 Task: Look for space in Pirané, Argentina from 9th June, 2023 to 11th June, 2023 for 2 adults in price range Rs.6000 to Rs.10000. Place can be entire place with 2 bedrooms having 2 beds and 1 bathroom. Property type can be guest house. Amenities needed are: wifi, heating, . Booking option can be shelf check-in. Required host language is English.
Action: Mouse moved to (378, 79)
Screenshot: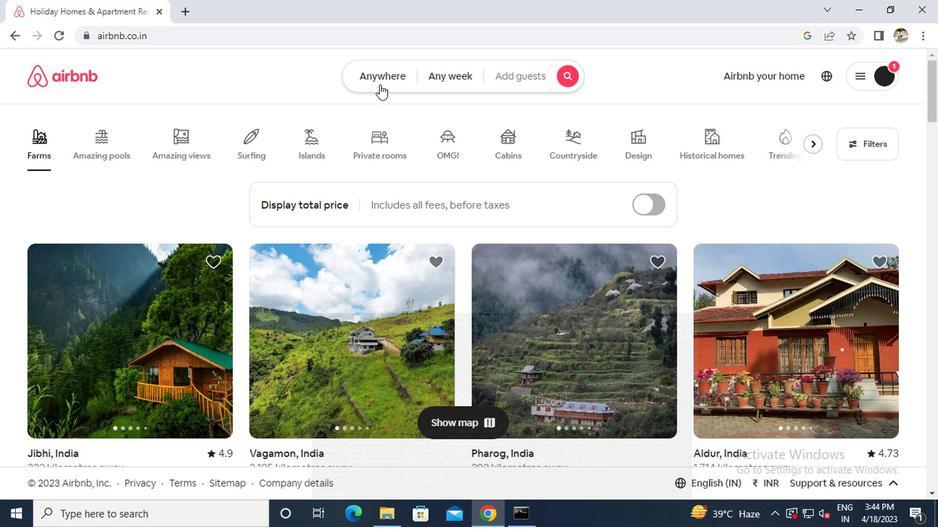 
Action: Mouse pressed left at (378, 79)
Screenshot: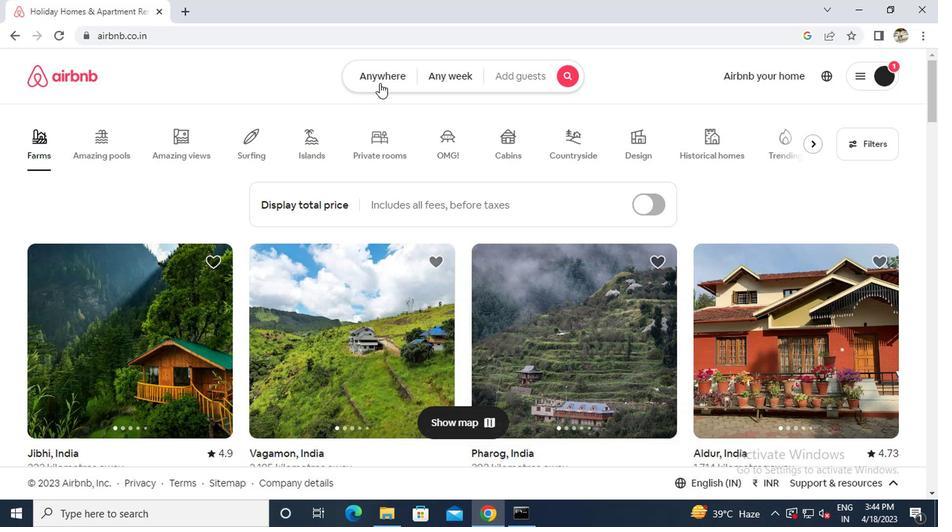 
Action: Mouse moved to (318, 127)
Screenshot: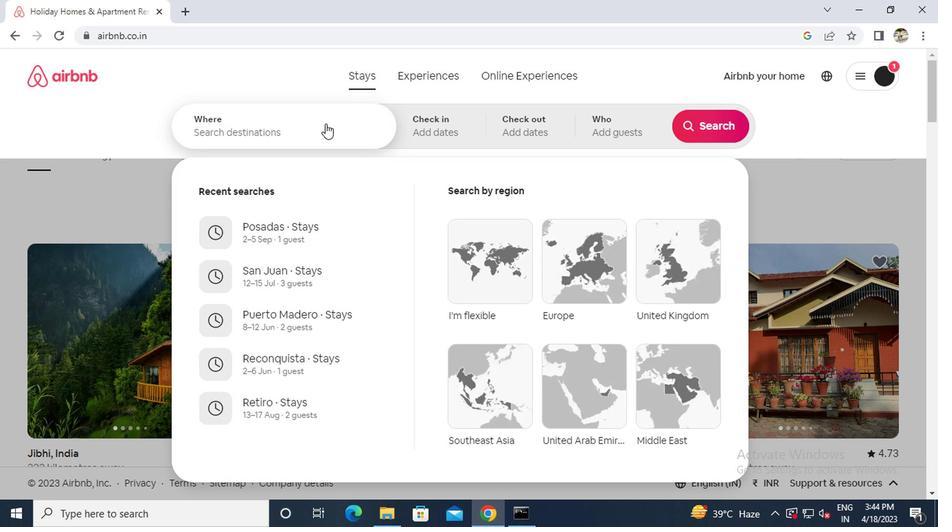 
Action: Mouse pressed left at (318, 127)
Screenshot: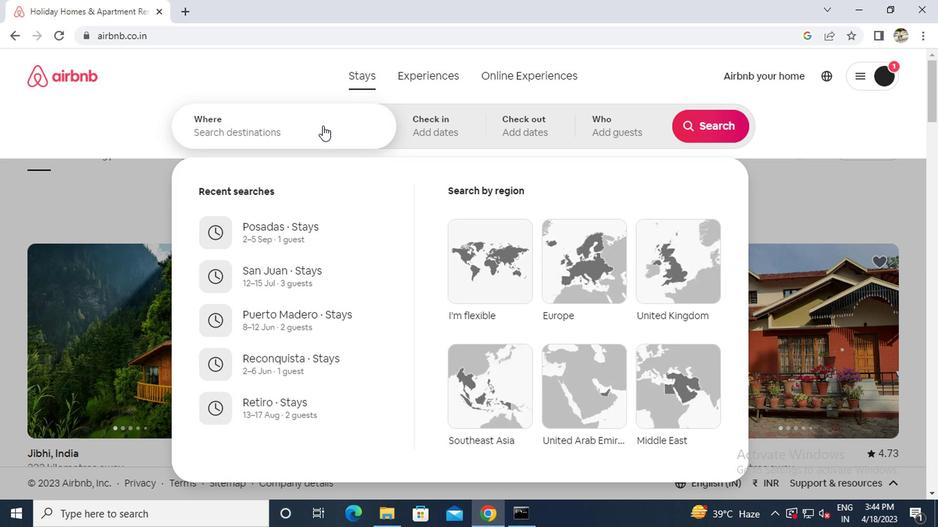 
Action: Key pressed p<Key.caps_lock>irane
Screenshot: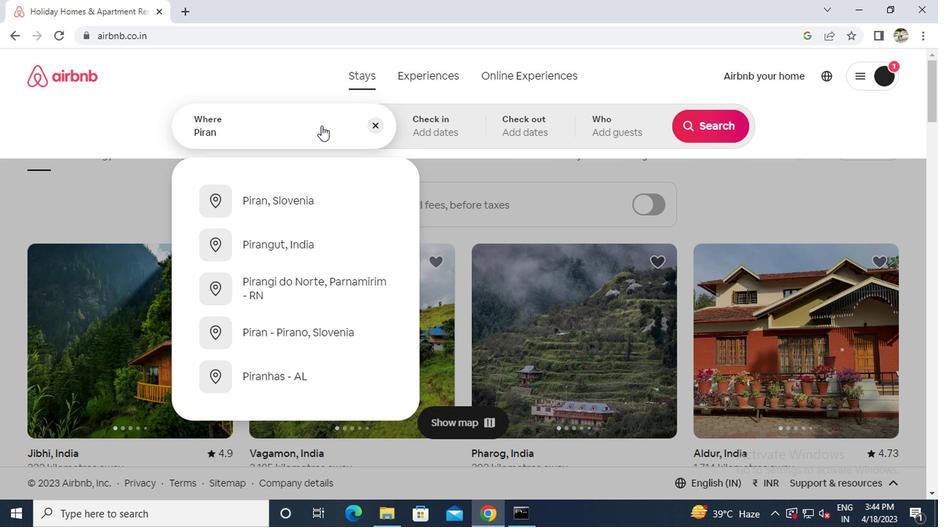 
Action: Mouse moved to (296, 197)
Screenshot: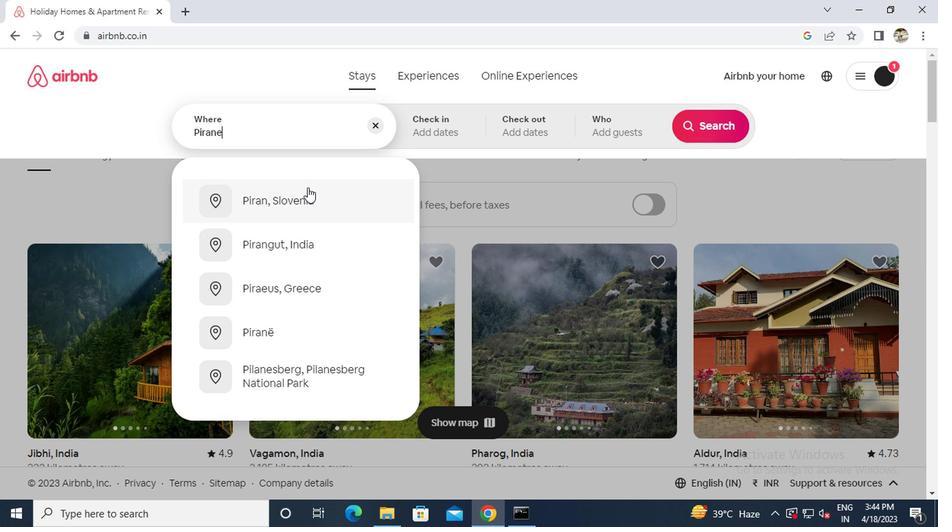 
Action: Mouse pressed left at (296, 197)
Screenshot: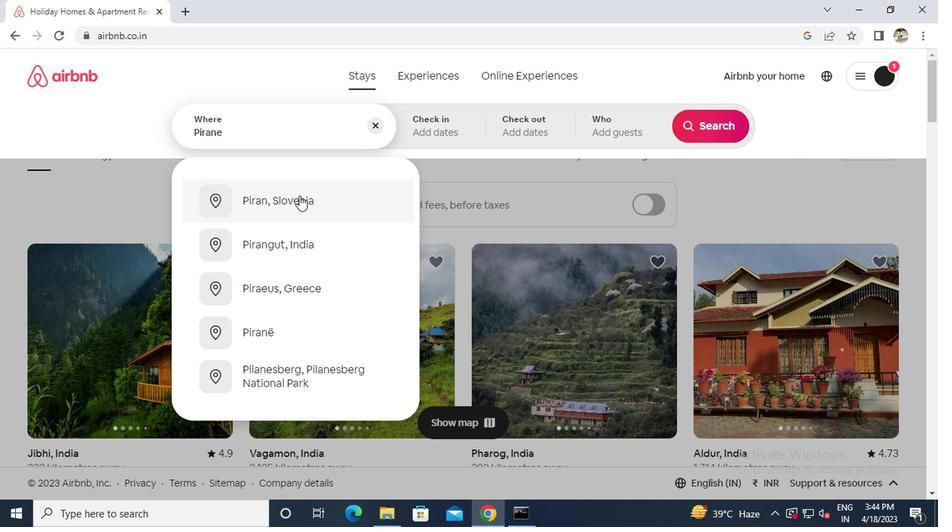 
Action: Mouse moved to (701, 241)
Screenshot: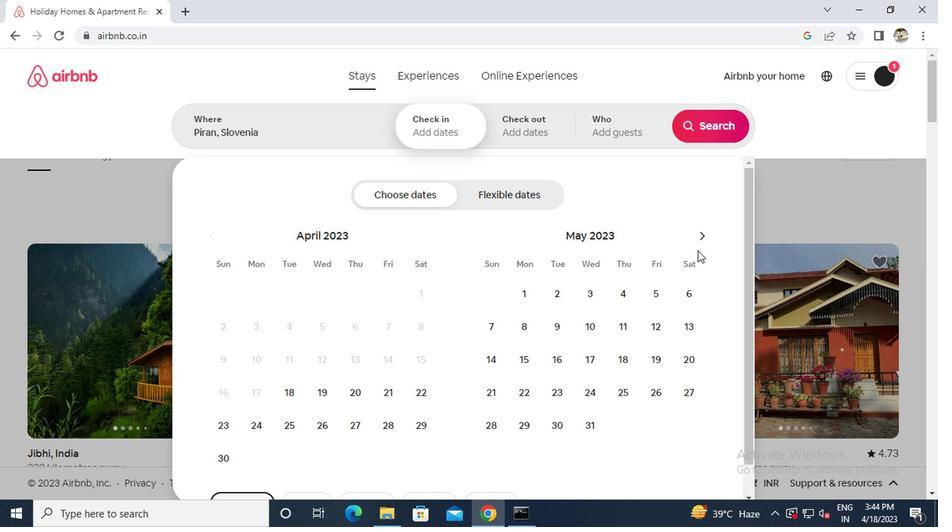 
Action: Mouse pressed left at (701, 241)
Screenshot: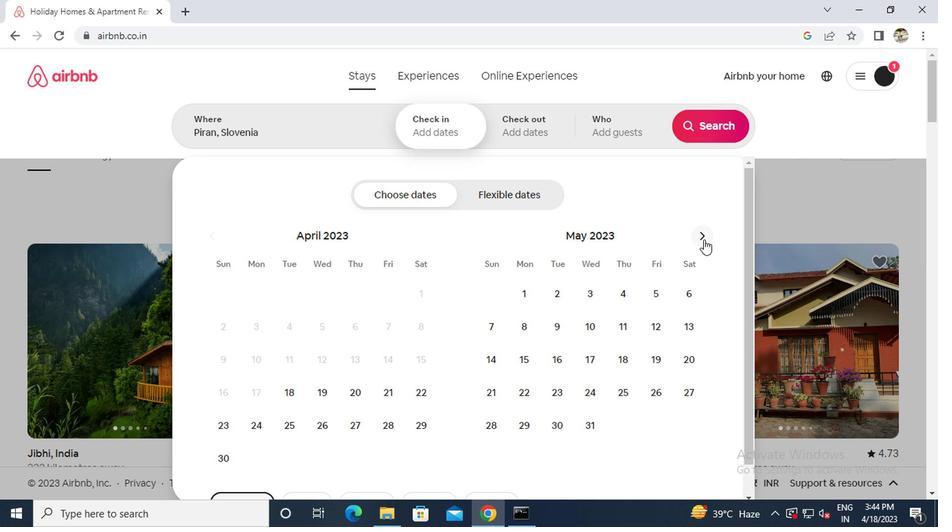 
Action: Mouse moved to (655, 320)
Screenshot: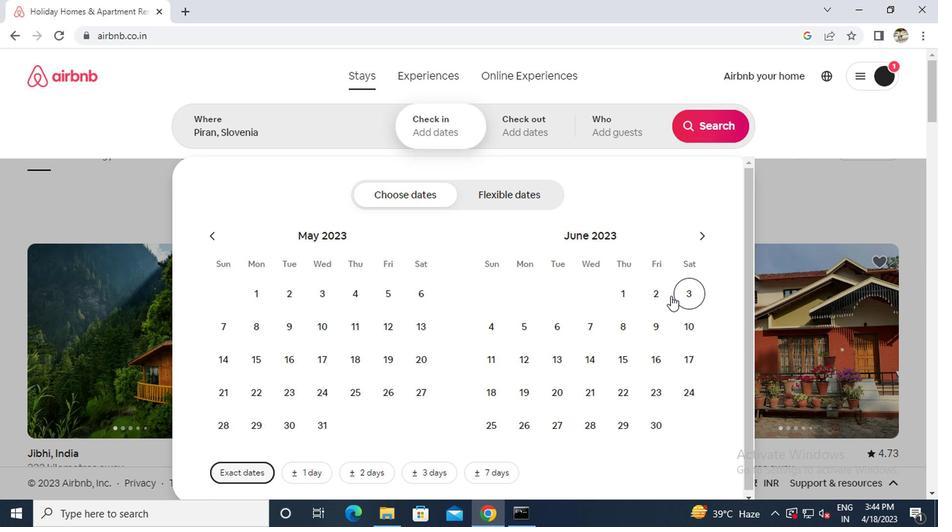 
Action: Mouse pressed left at (655, 320)
Screenshot: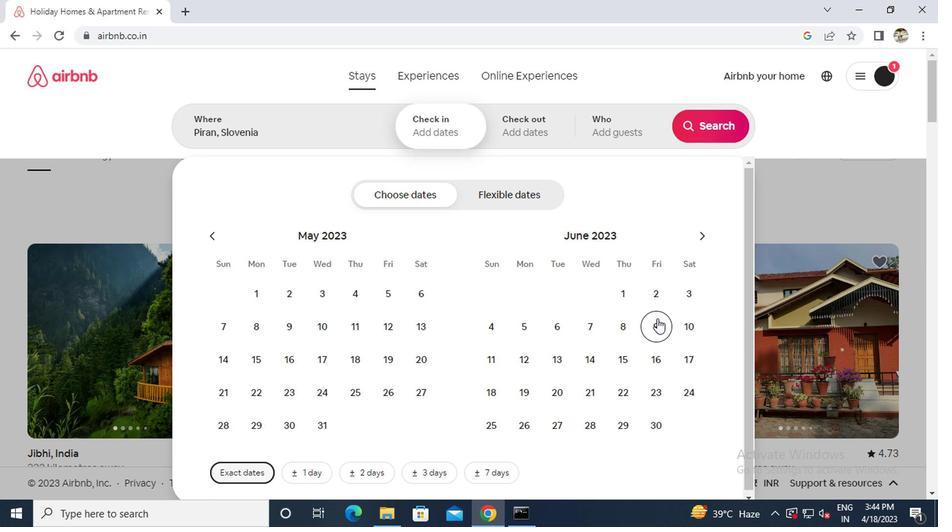 
Action: Mouse moved to (489, 354)
Screenshot: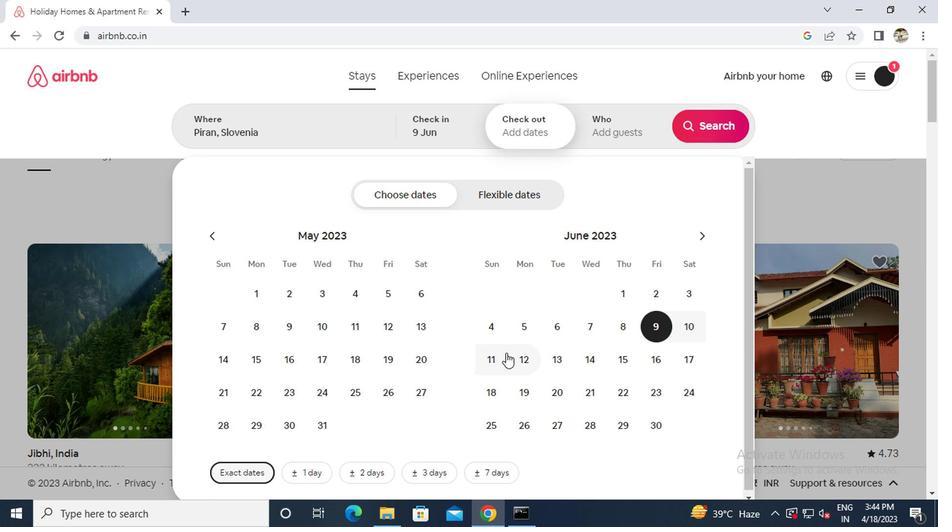 
Action: Mouse pressed left at (489, 354)
Screenshot: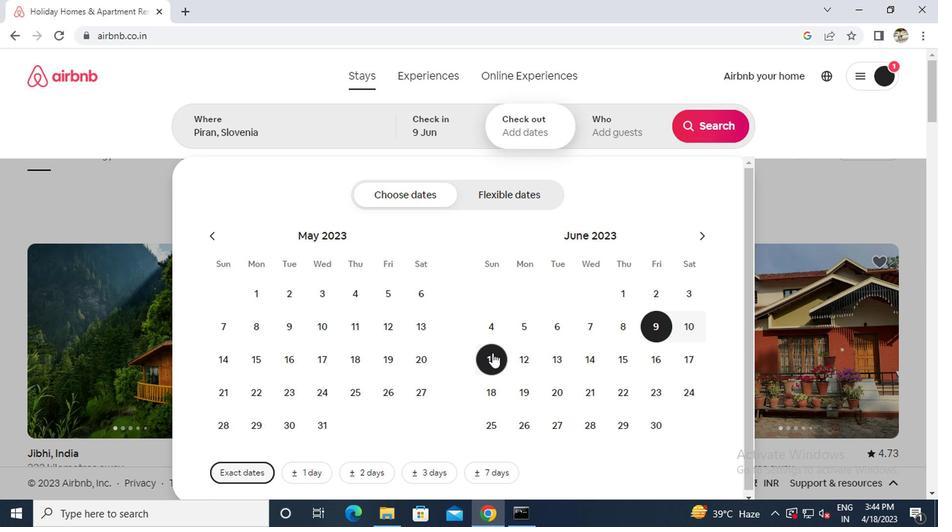 
Action: Mouse moved to (590, 133)
Screenshot: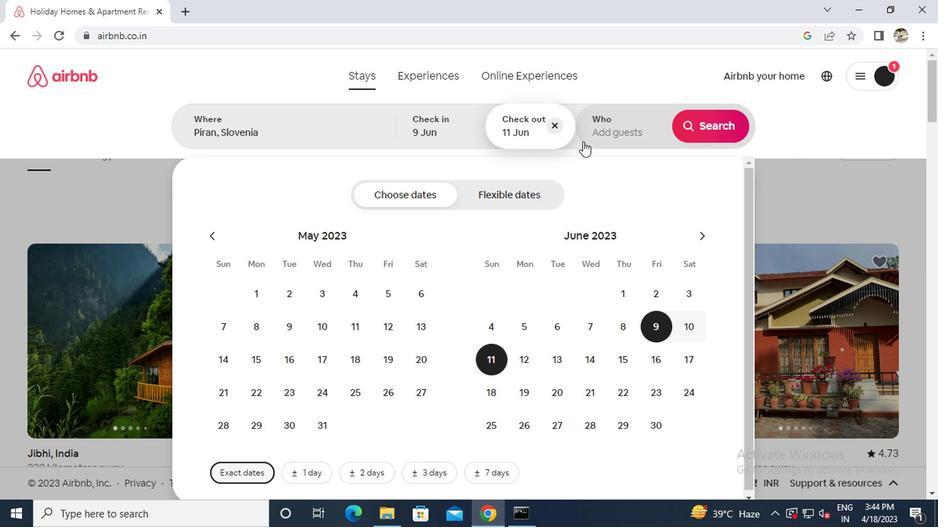 
Action: Mouse pressed left at (590, 133)
Screenshot: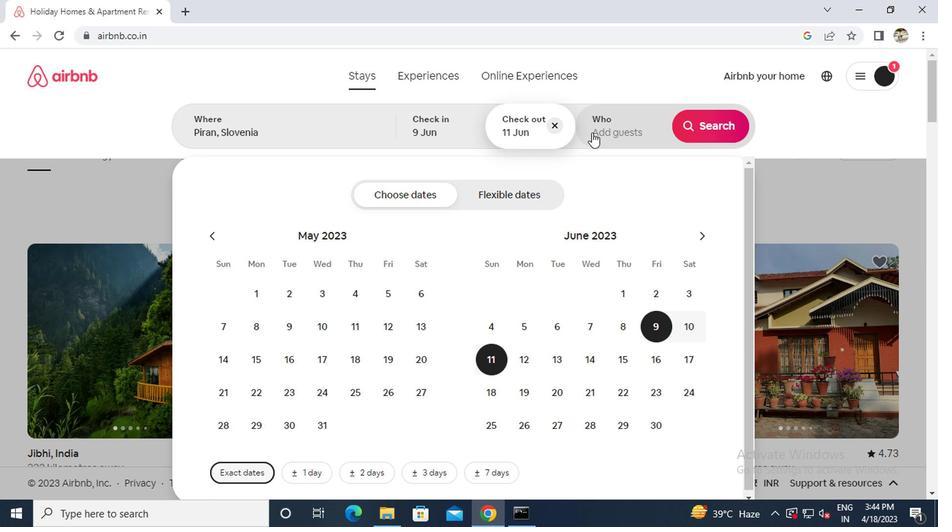 
Action: Mouse moved to (706, 200)
Screenshot: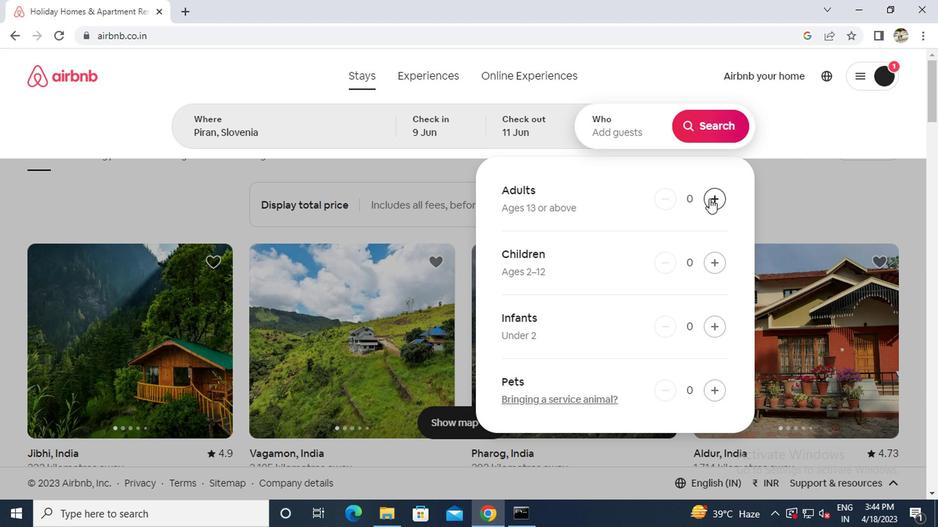 
Action: Mouse pressed left at (706, 200)
Screenshot: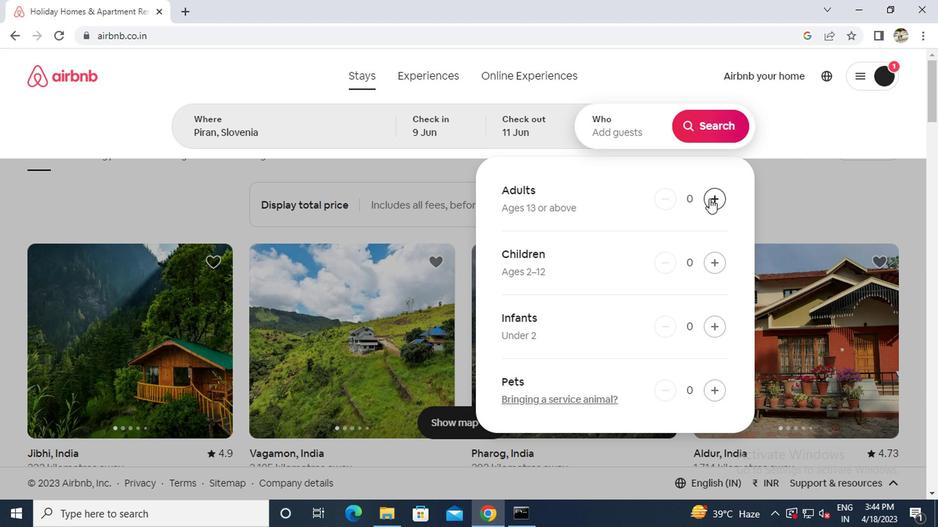 
Action: Mouse pressed left at (706, 200)
Screenshot: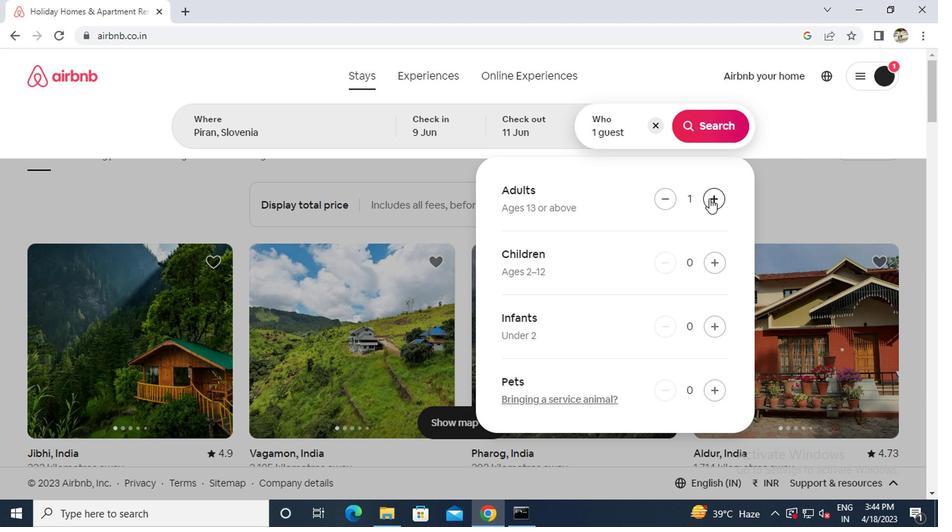 
Action: Mouse moved to (704, 119)
Screenshot: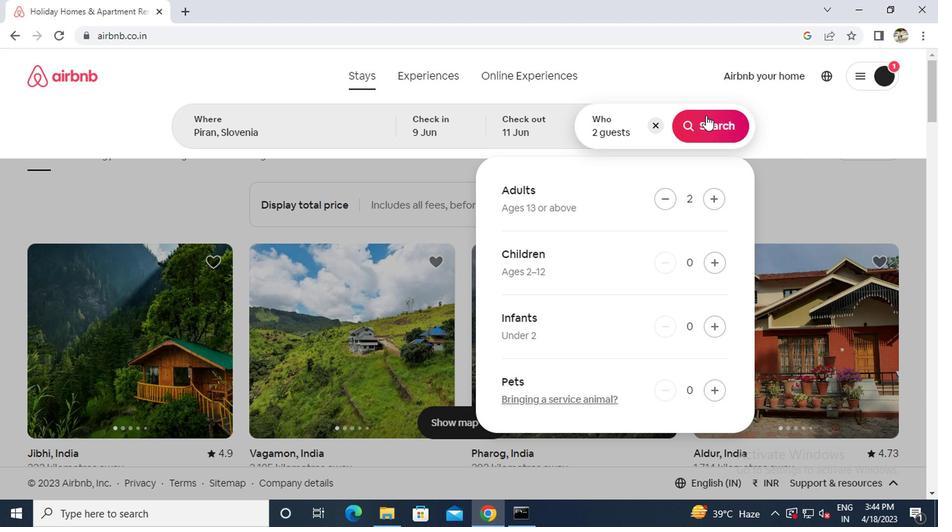 
Action: Mouse pressed left at (704, 119)
Screenshot: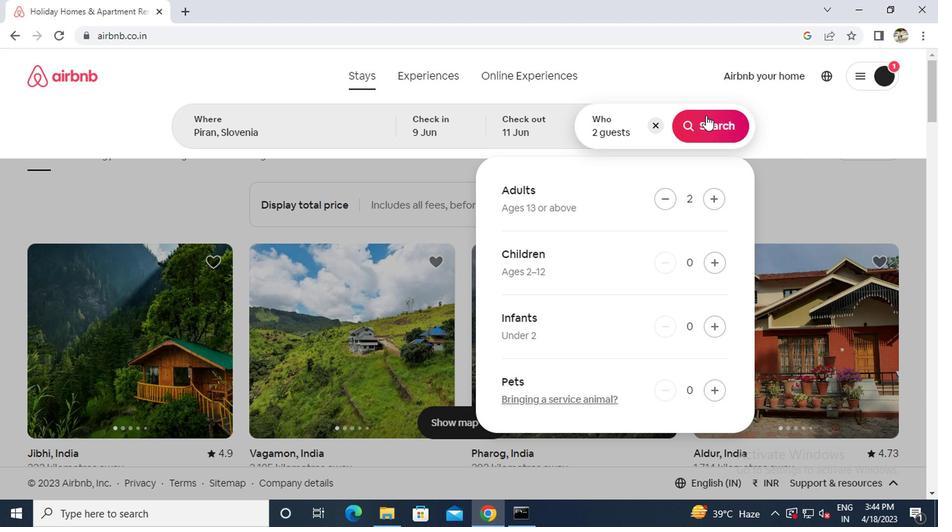
Action: Mouse moved to (871, 129)
Screenshot: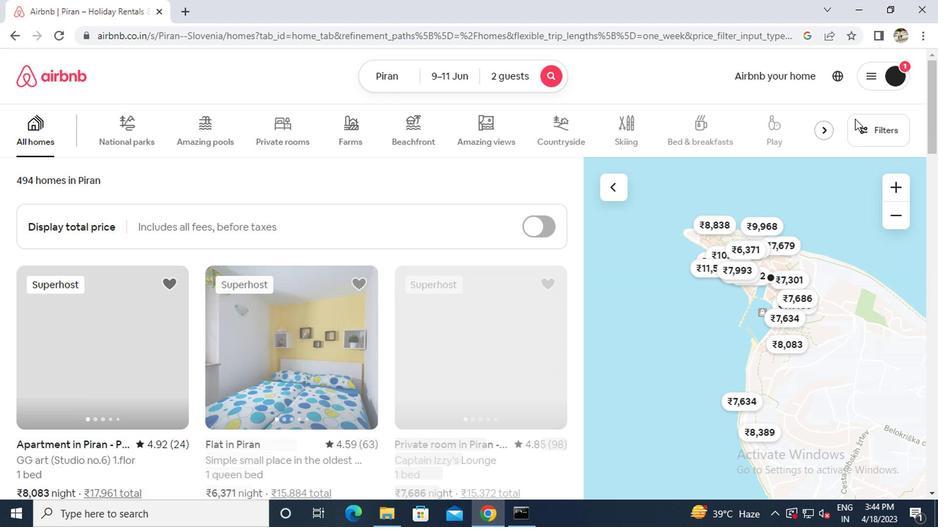 
Action: Mouse pressed left at (871, 129)
Screenshot: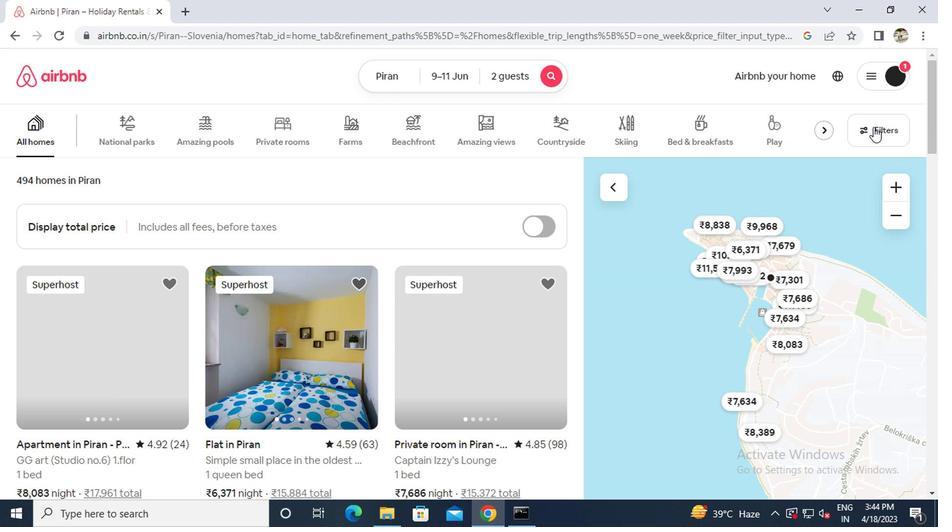 
Action: Mouse moved to (338, 303)
Screenshot: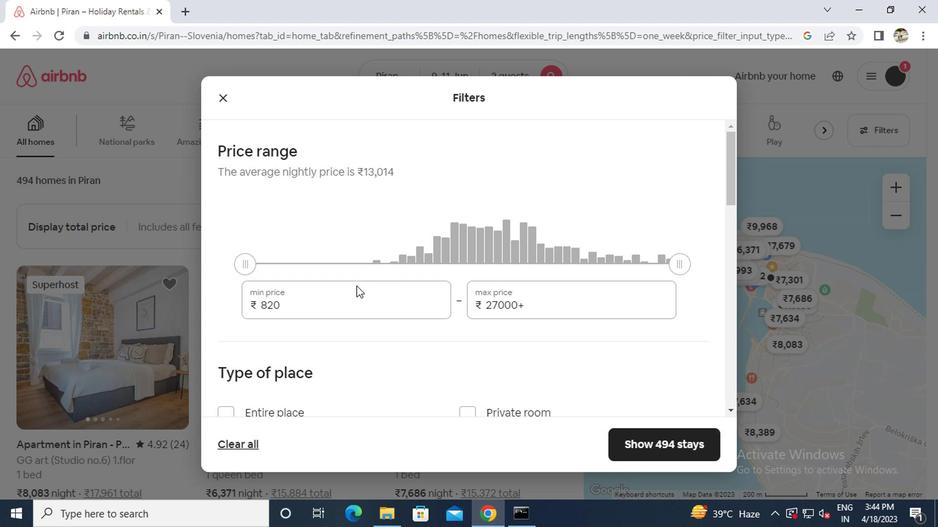 
Action: Mouse pressed left at (338, 303)
Screenshot: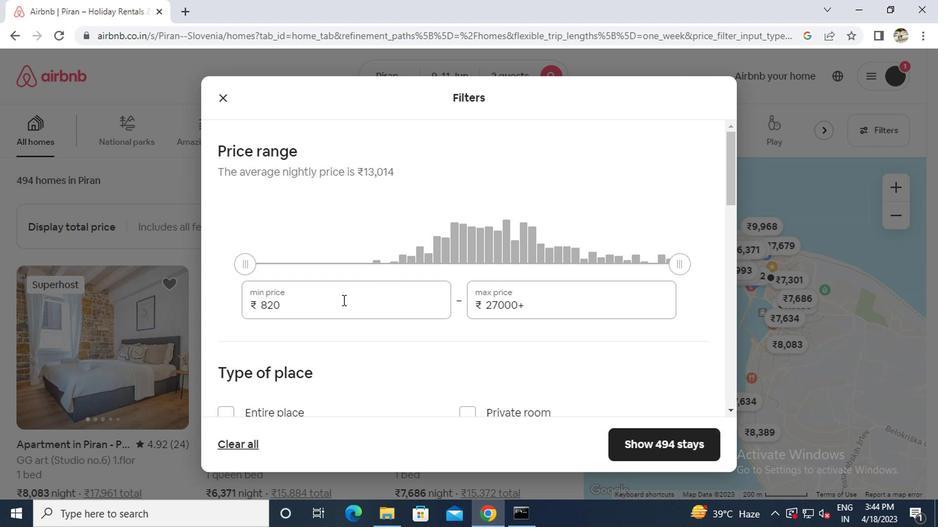 
Action: Key pressed ctrl+A6000
Screenshot: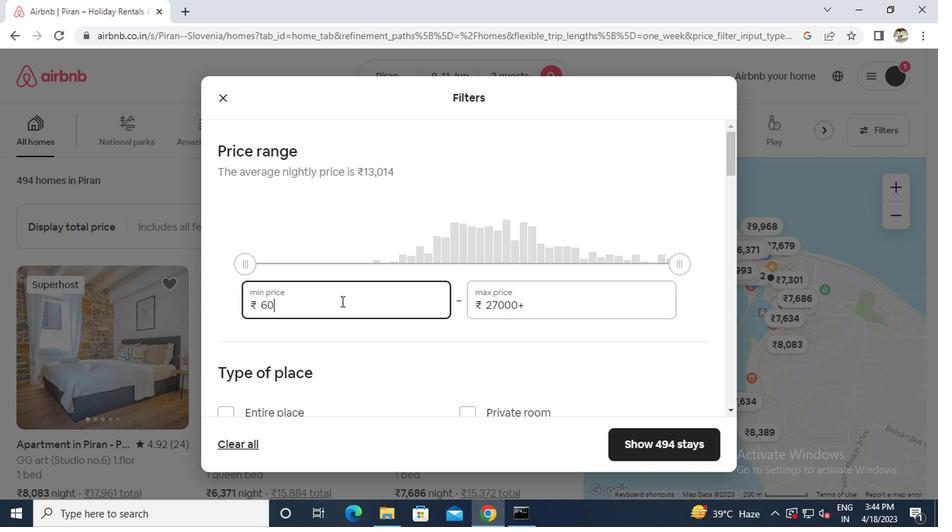 
Action: Mouse moved to (555, 308)
Screenshot: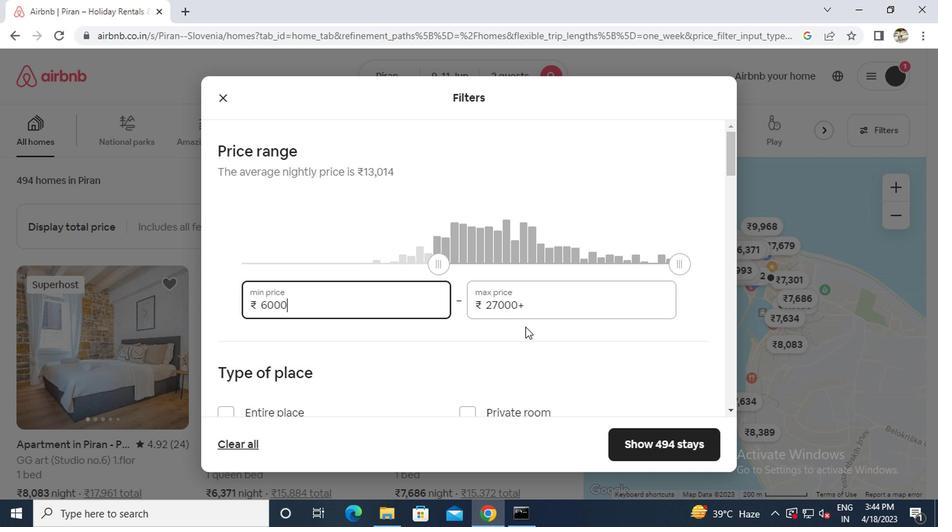 
Action: Mouse pressed left at (555, 308)
Screenshot: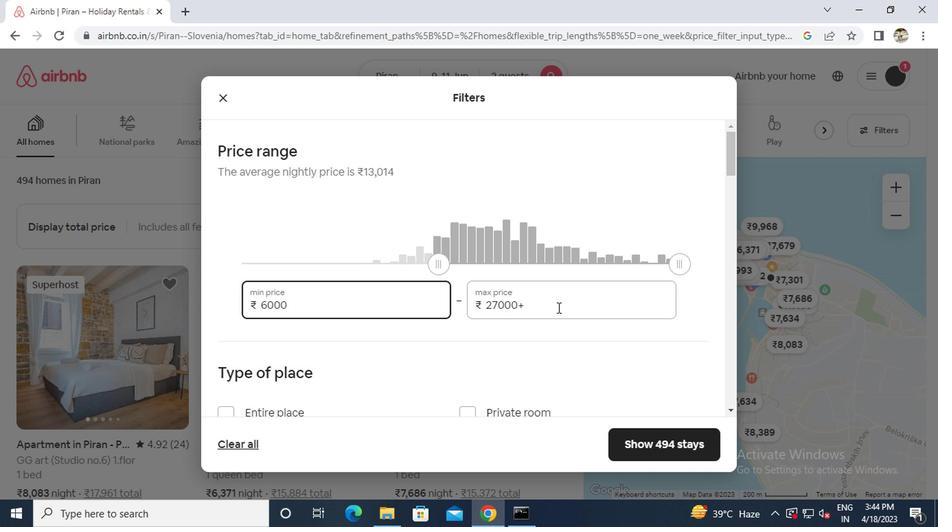 
Action: Key pressed ctrl+A10000
Screenshot: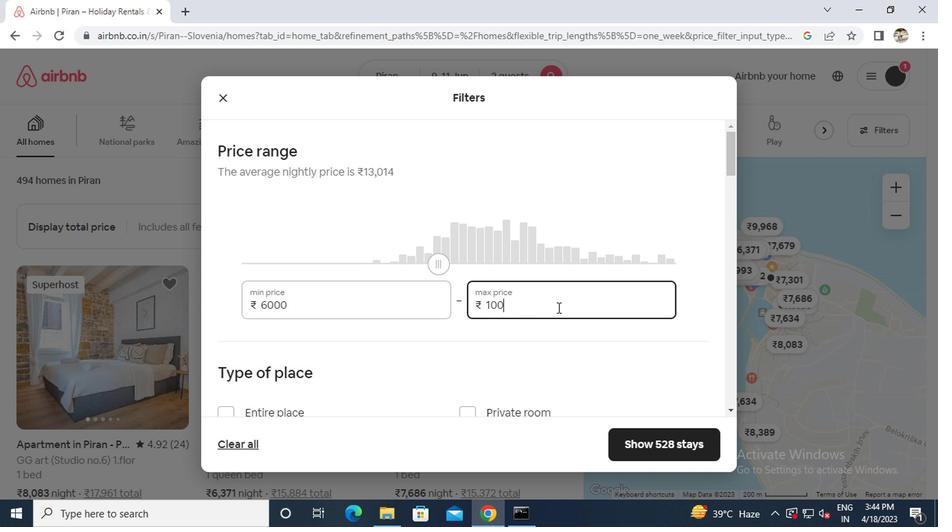 
Action: Mouse moved to (553, 309)
Screenshot: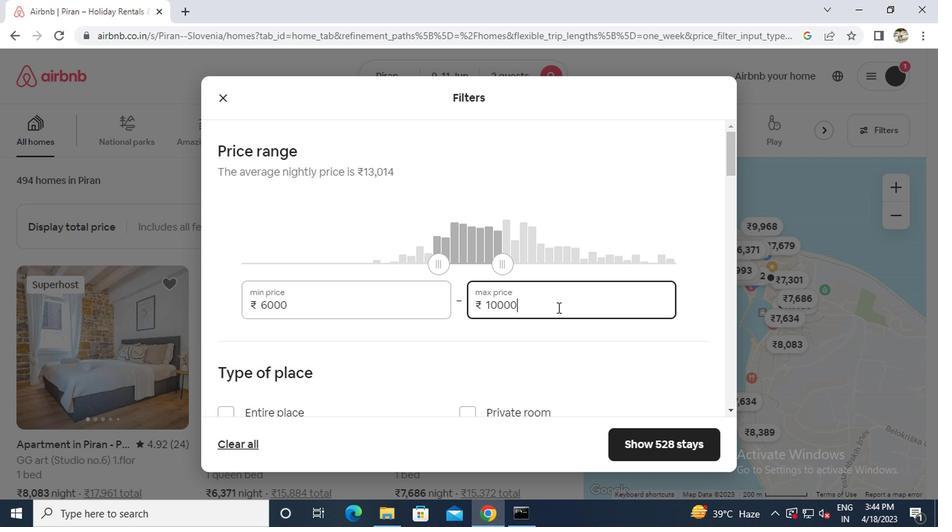 
Action: Mouse scrolled (553, 308) with delta (0, 0)
Screenshot: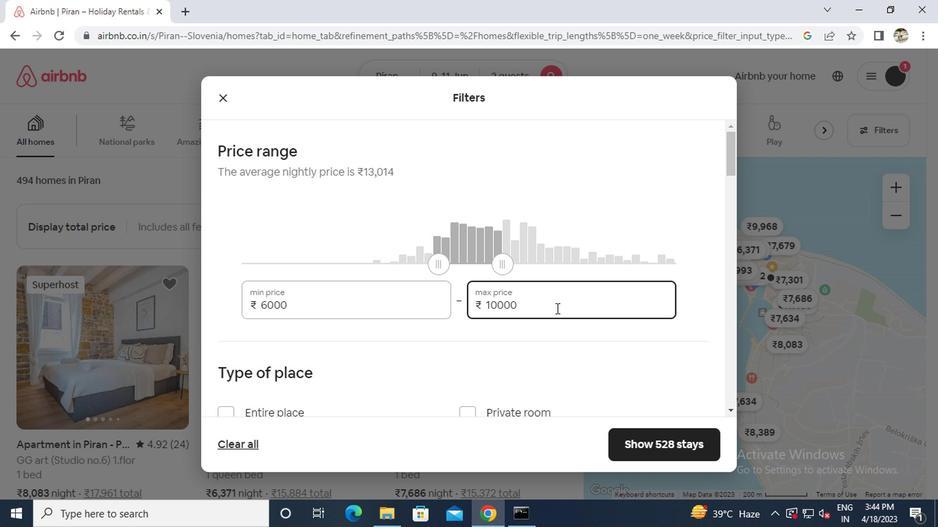 
Action: Mouse scrolled (553, 308) with delta (0, 0)
Screenshot: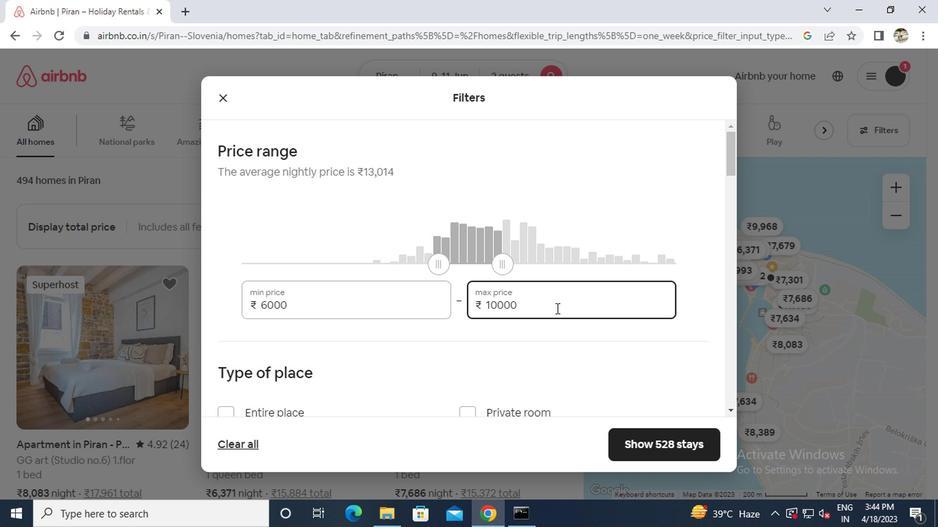 
Action: Mouse moved to (334, 284)
Screenshot: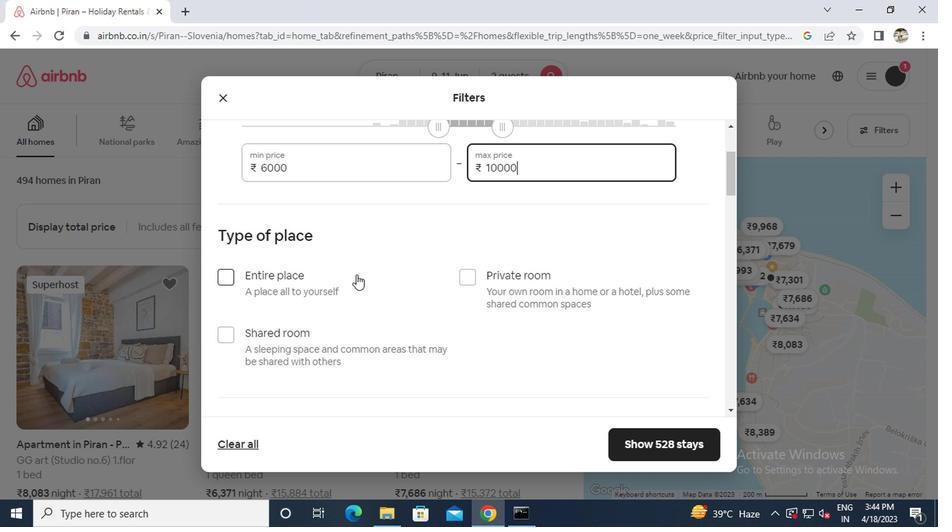 
Action: Mouse pressed left at (334, 284)
Screenshot: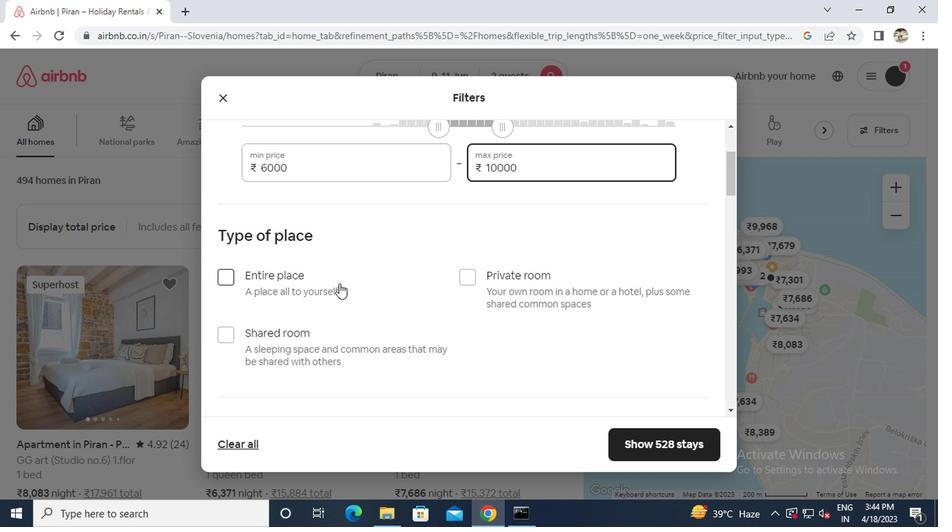 
Action: Mouse scrolled (334, 284) with delta (0, 0)
Screenshot: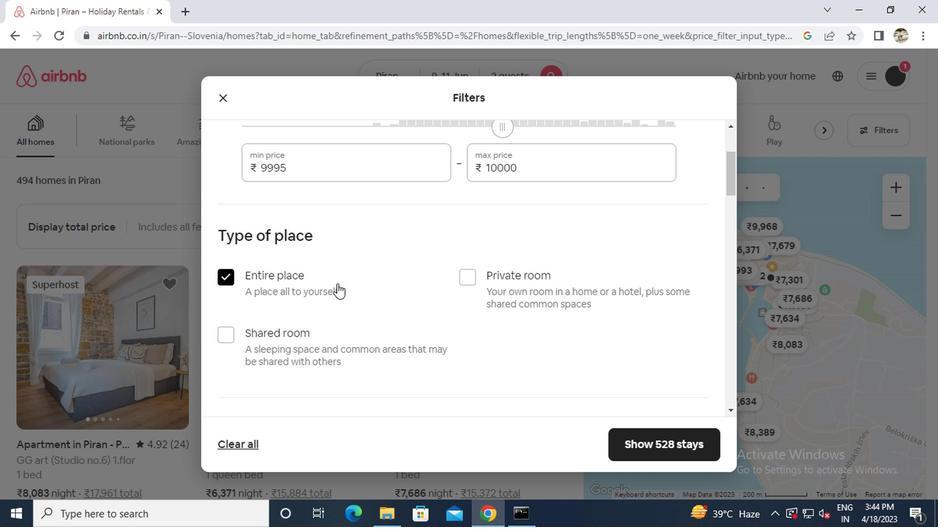 
Action: Mouse scrolled (334, 284) with delta (0, 0)
Screenshot: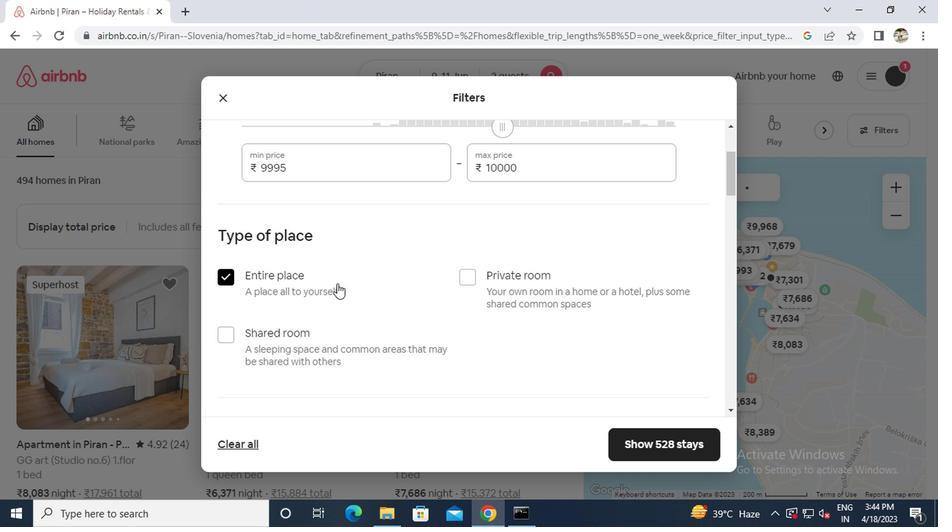 
Action: Mouse moved to (351, 375)
Screenshot: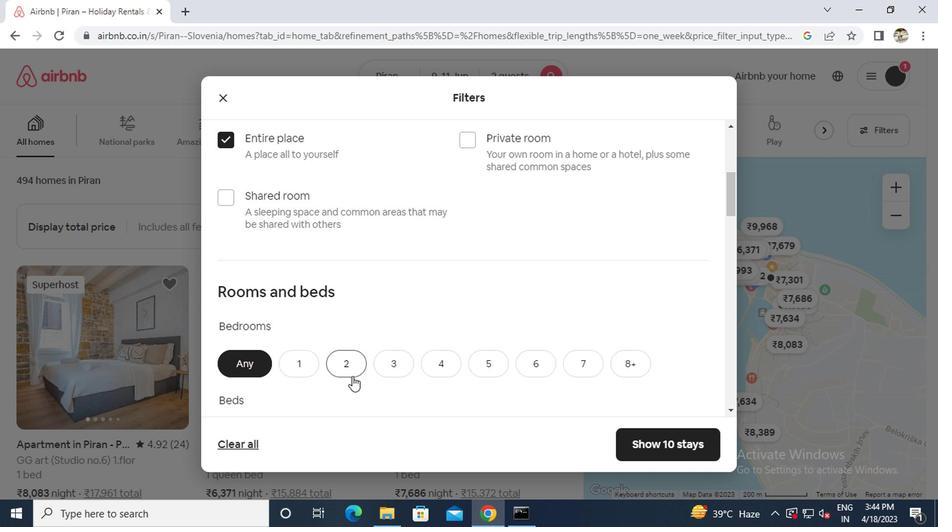 
Action: Mouse pressed left at (351, 375)
Screenshot: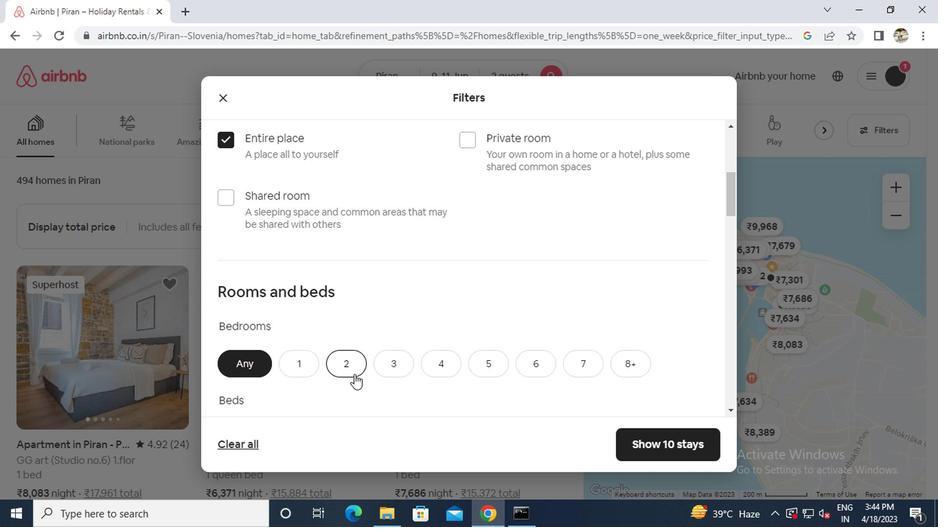 
Action: Mouse scrolled (351, 374) with delta (0, 0)
Screenshot: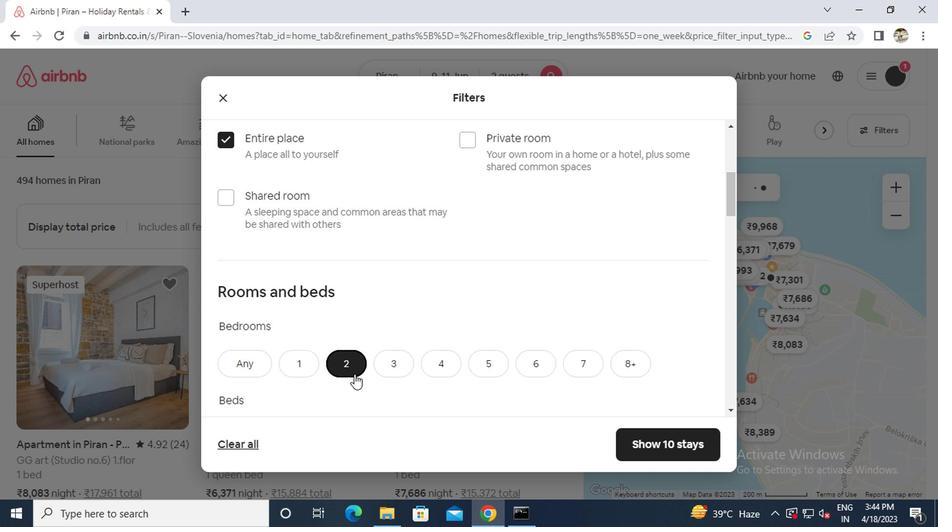 
Action: Mouse moved to (349, 376)
Screenshot: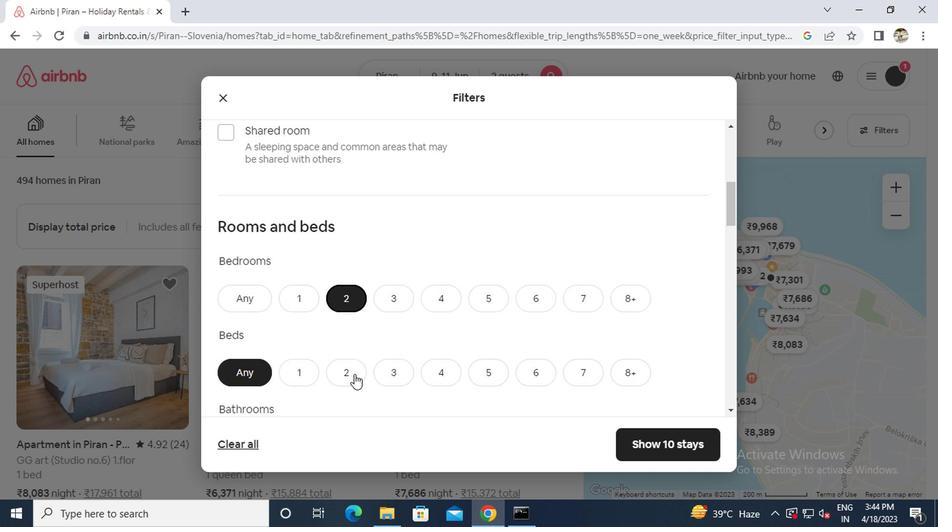 
Action: Mouse pressed left at (349, 376)
Screenshot: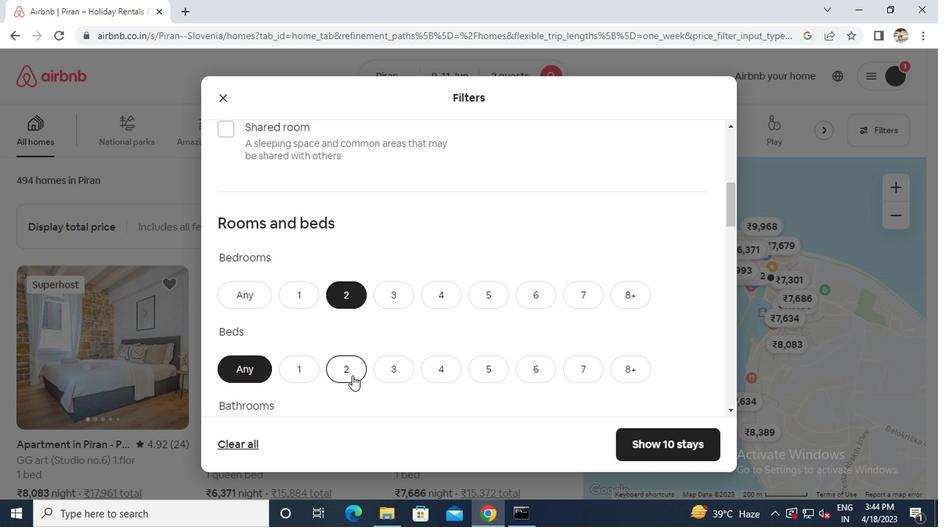 
Action: Mouse moved to (348, 377)
Screenshot: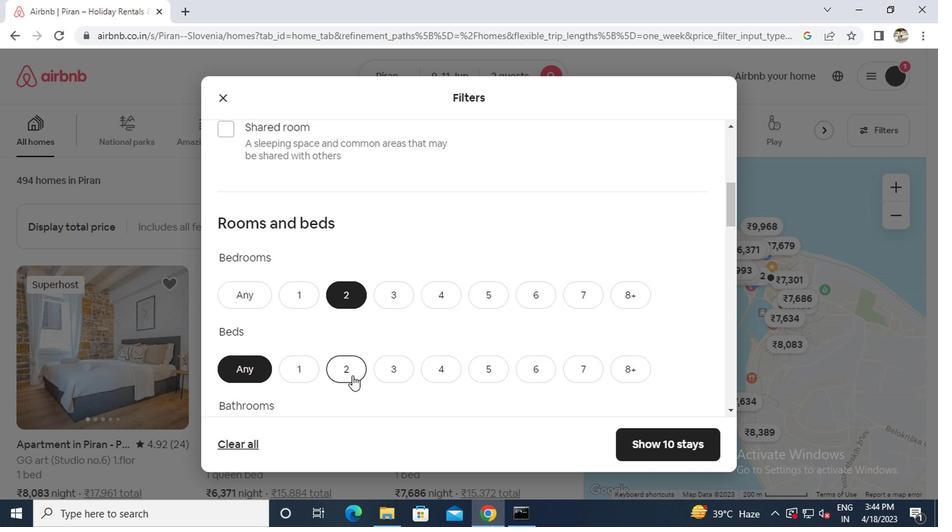 
Action: Mouse scrolled (348, 376) with delta (0, 0)
Screenshot: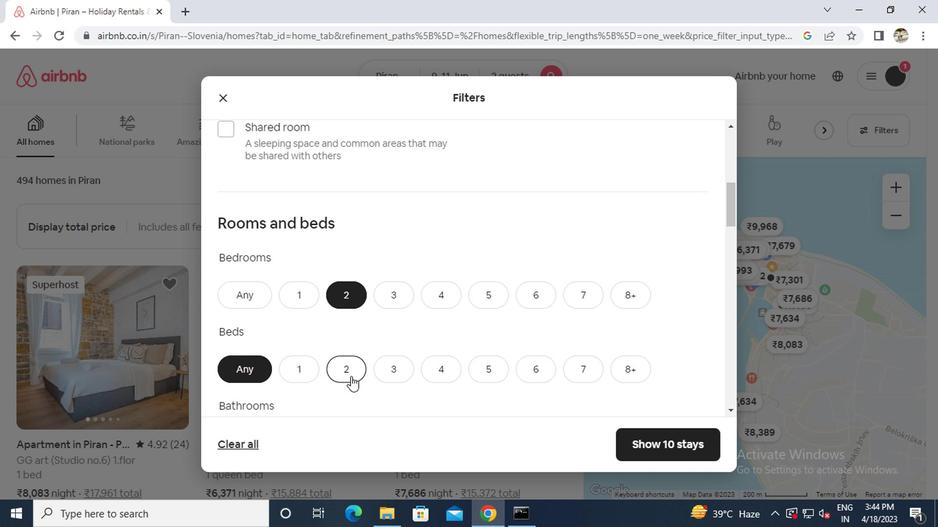 
Action: Mouse moved to (303, 376)
Screenshot: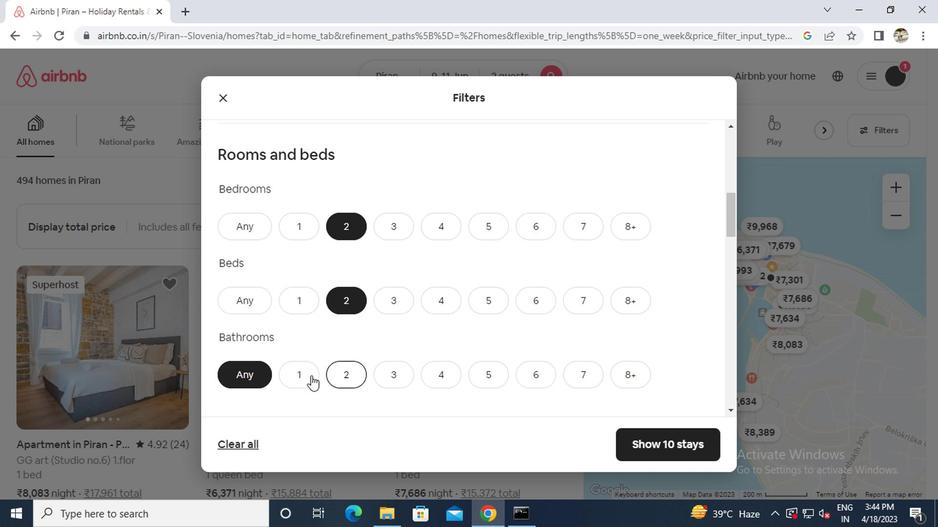 
Action: Mouse pressed left at (303, 376)
Screenshot: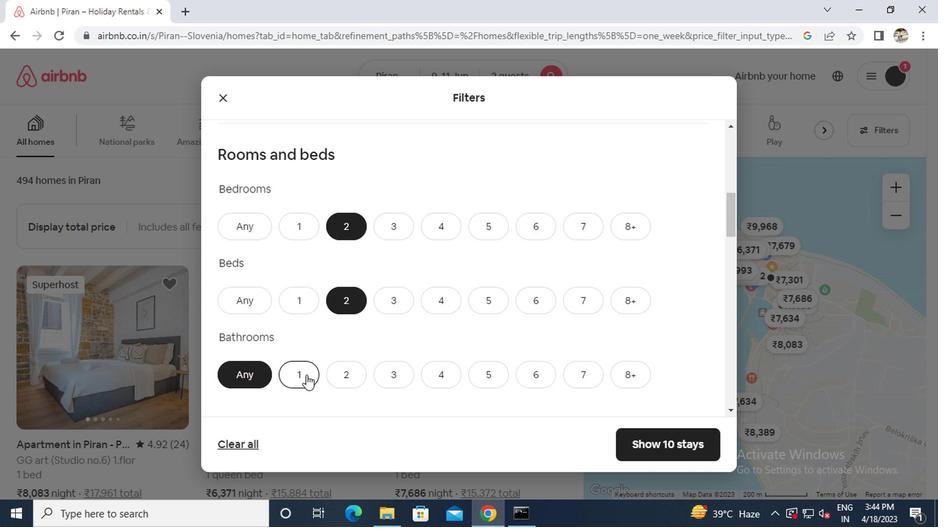 
Action: Mouse scrolled (303, 375) with delta (0, 0)
Screenshot: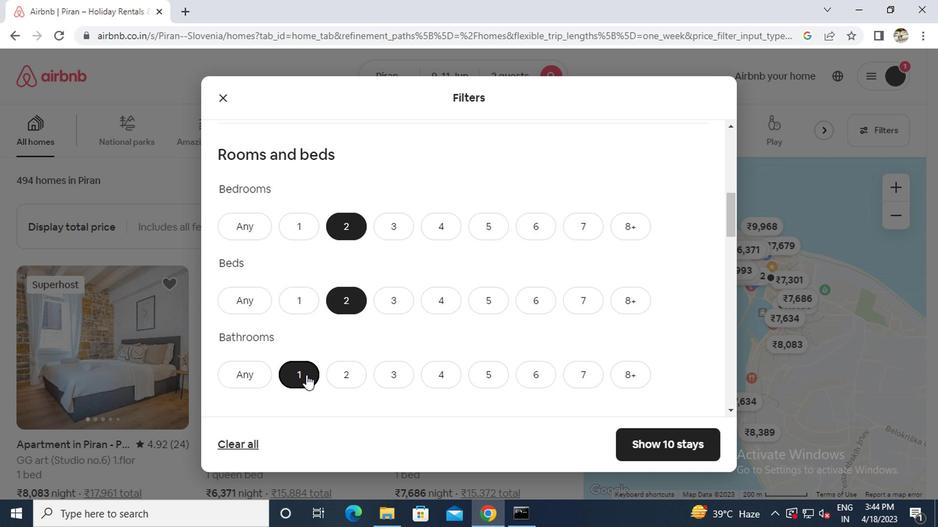 
Action: Mouse scrolled (303, 375) with delta (0, 0)
Screenshot: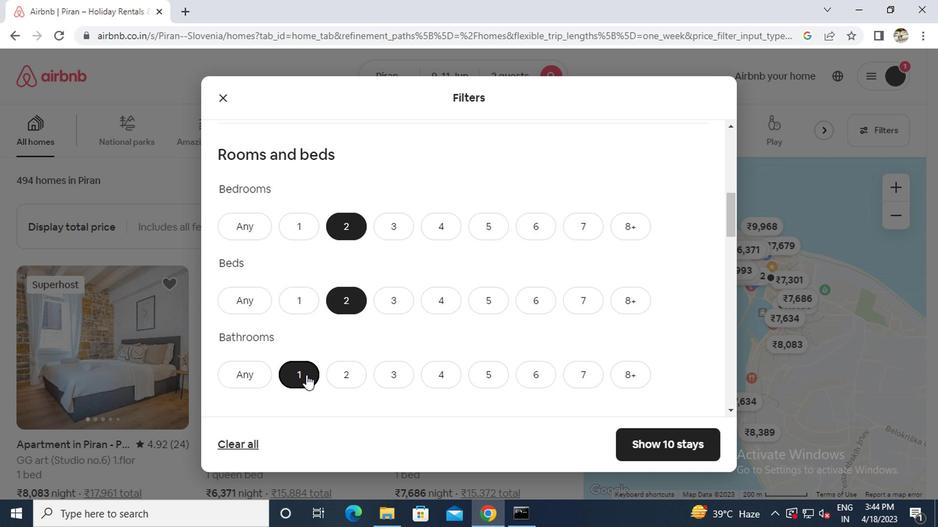 
Action: Mouse moved to (503, 378)
Screenshot: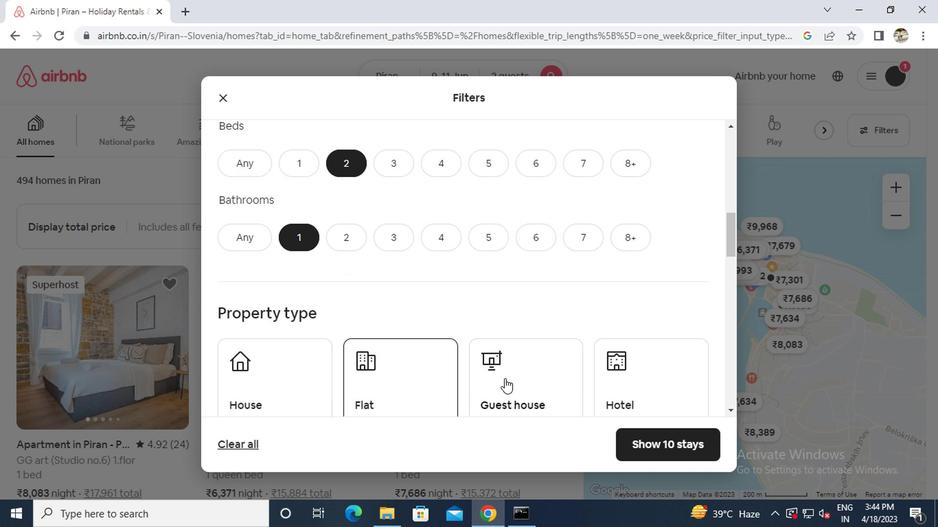 
Action: Mouse pressed left at (503, 378)
Screenshot: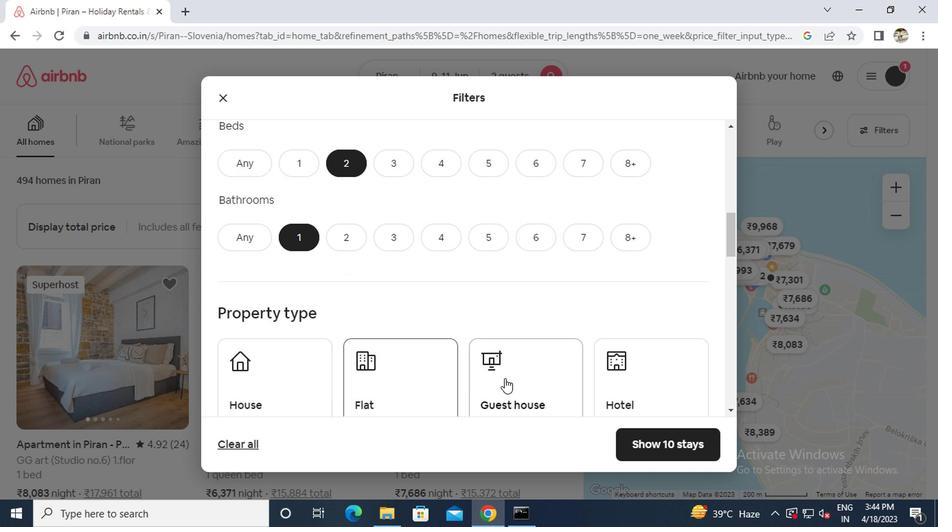 
Action: Mouse moved to (506, 376)
Screenshot: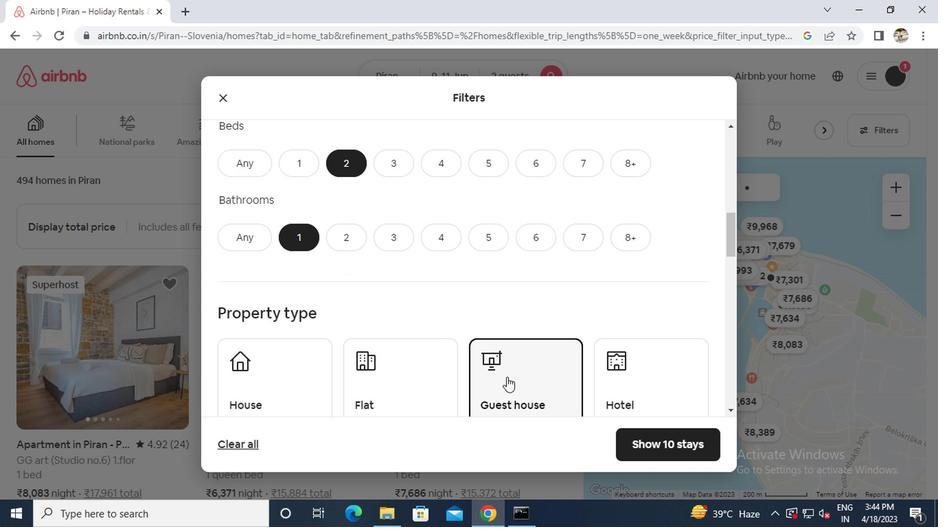 
Action: Mouse scrolled (506, 376) with delta (0, 0)
Screenshot: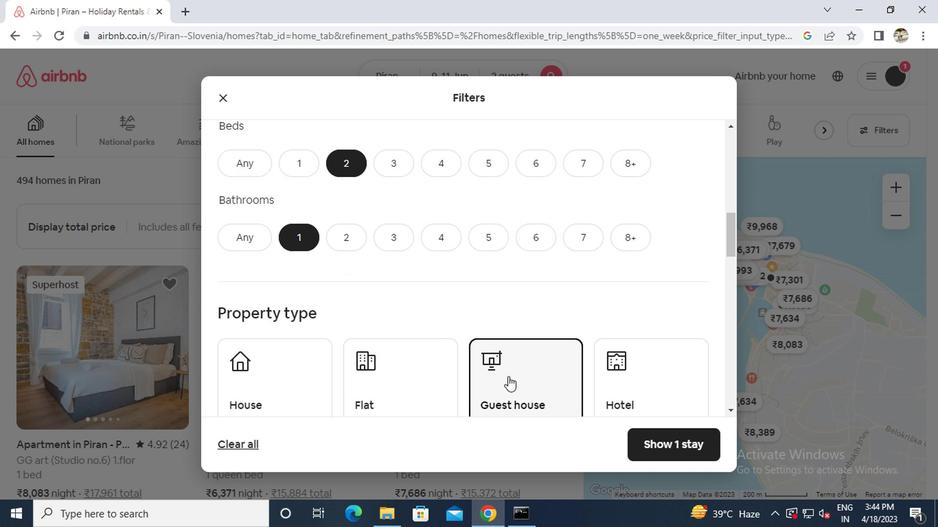 
Action: Mouse scrolled (506, 376) with delta (0, 0)
Screenshot: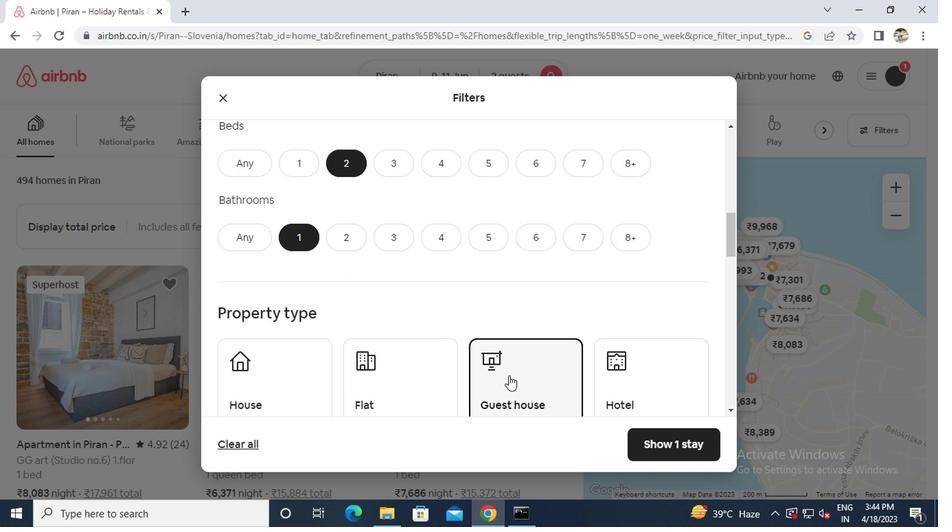 
Action: Mouse moved to (507, 376)
Screenshot: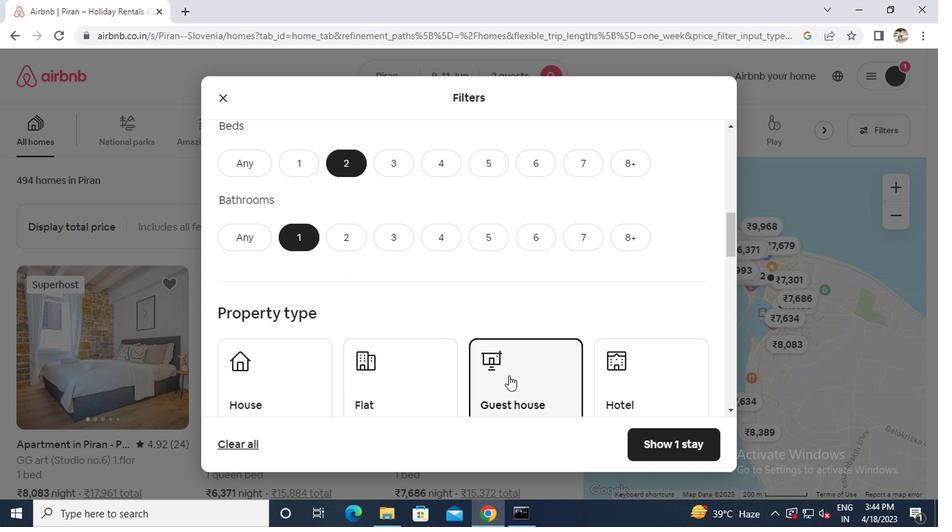 
Action: Mouse scrolled (507, 375) with delta (0, 0)
Screenshot: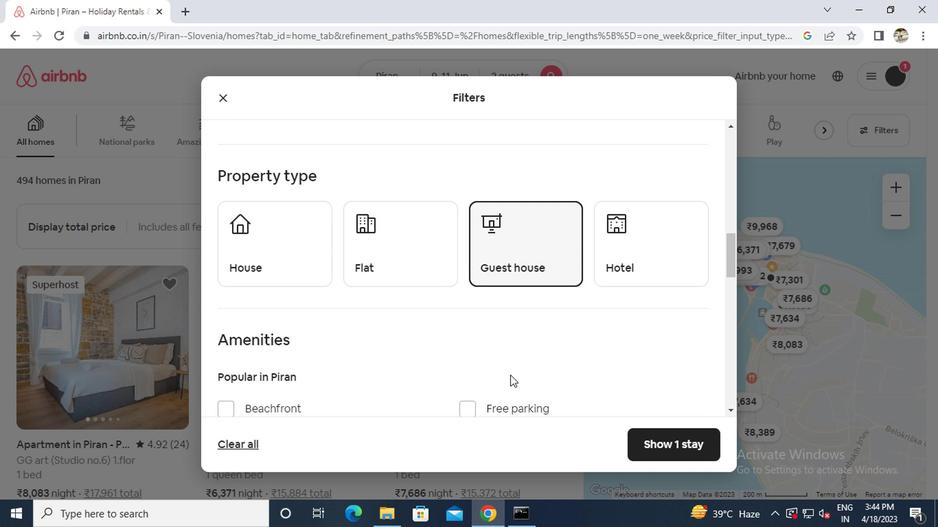 
Action: Mouse moved to (481, 373)
Screenshot: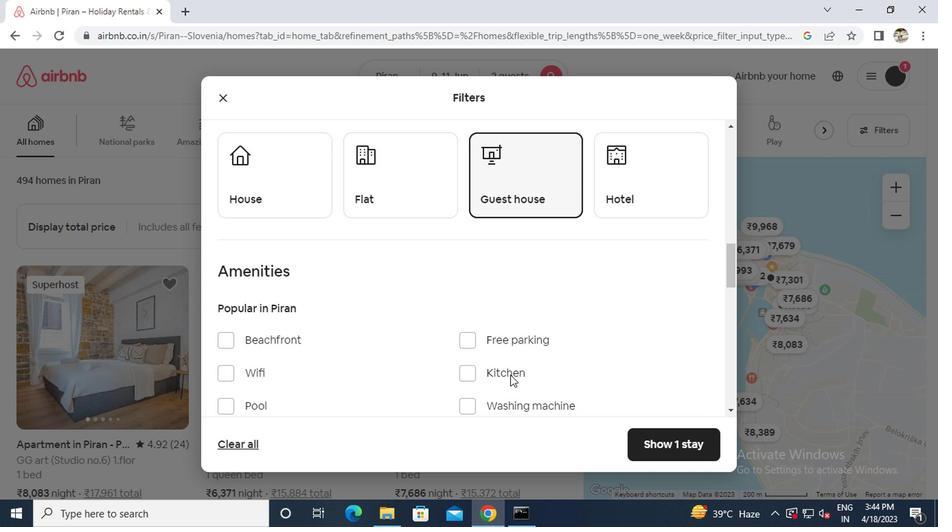 
Action: Mouse scrolled (481, 372) with delta (0, 0)
Screenshot: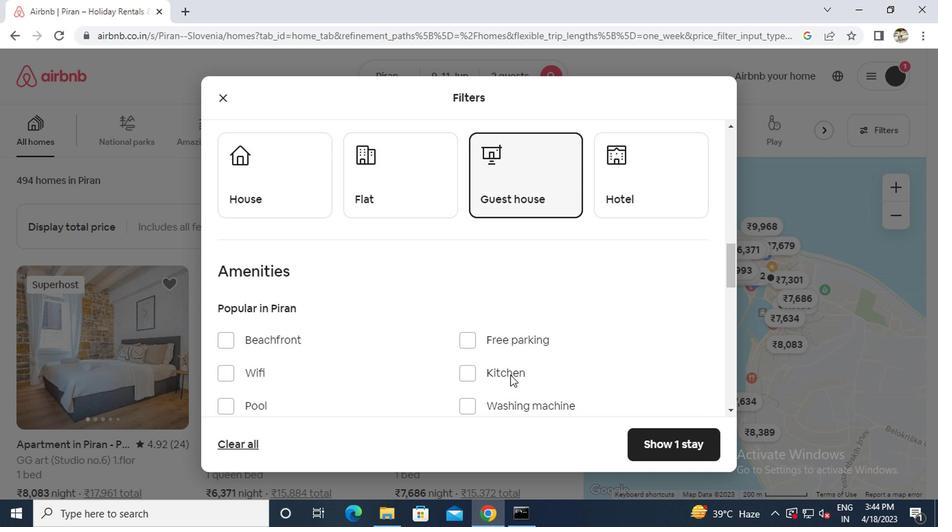 
Action: Mouse scrolled (481, 372) with delta (0, 0)
Screenshot: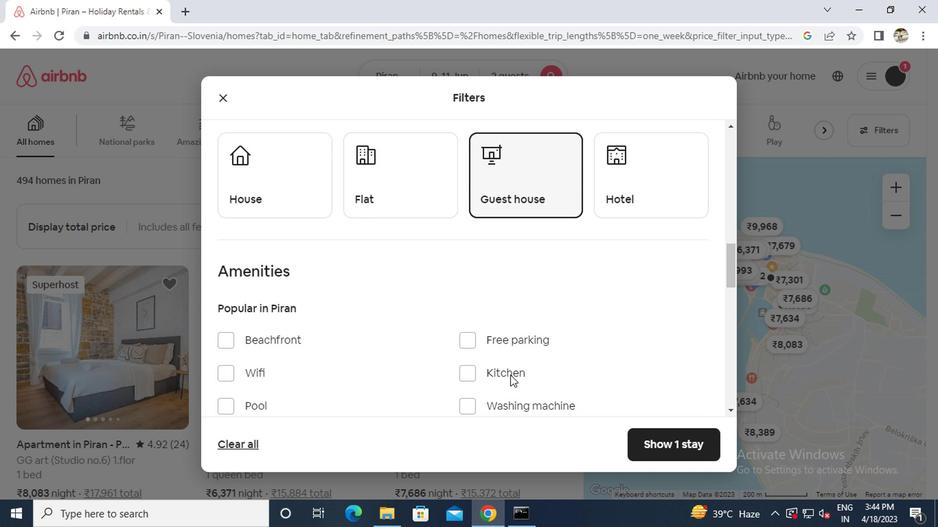 
Action: Mouse moved to (227, 241)
Screenshot: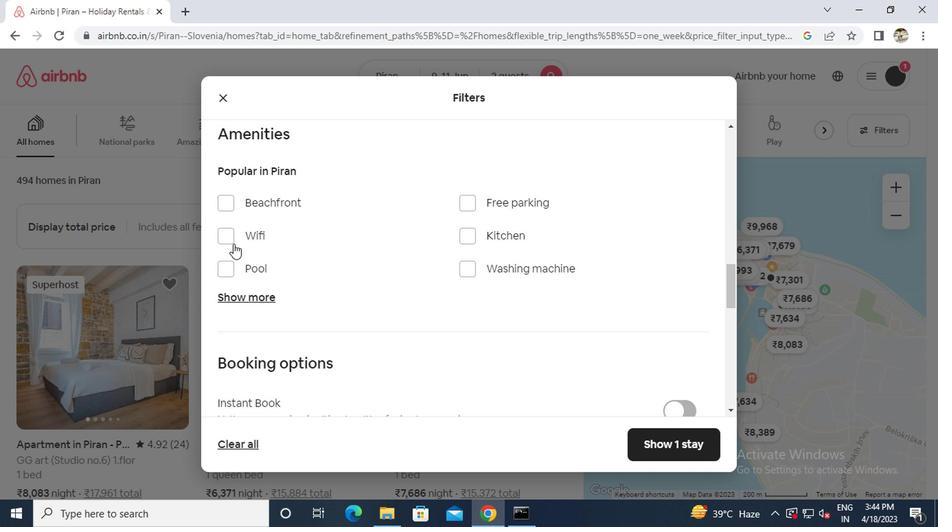 
Action: Mouse pressed left at (227, 241)
Screenshot: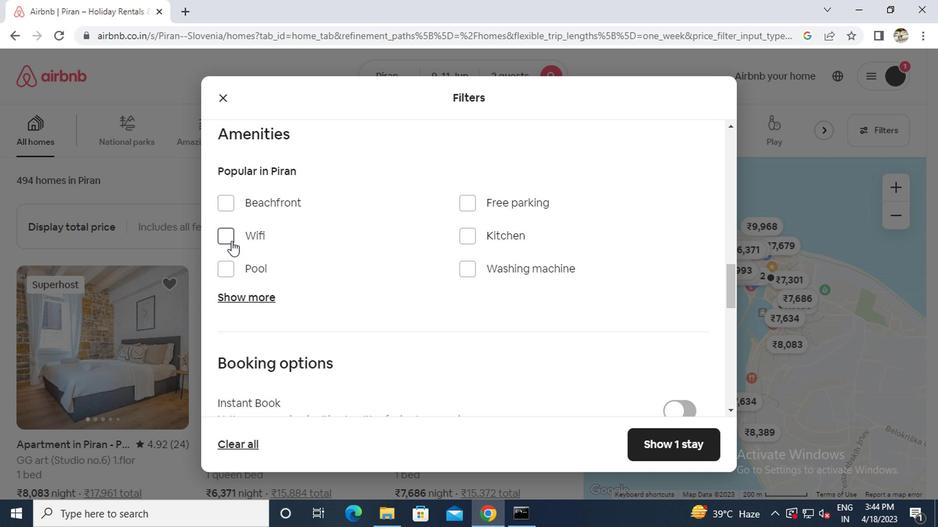
Action: Mouse moved to (243, 297)
Screenshot: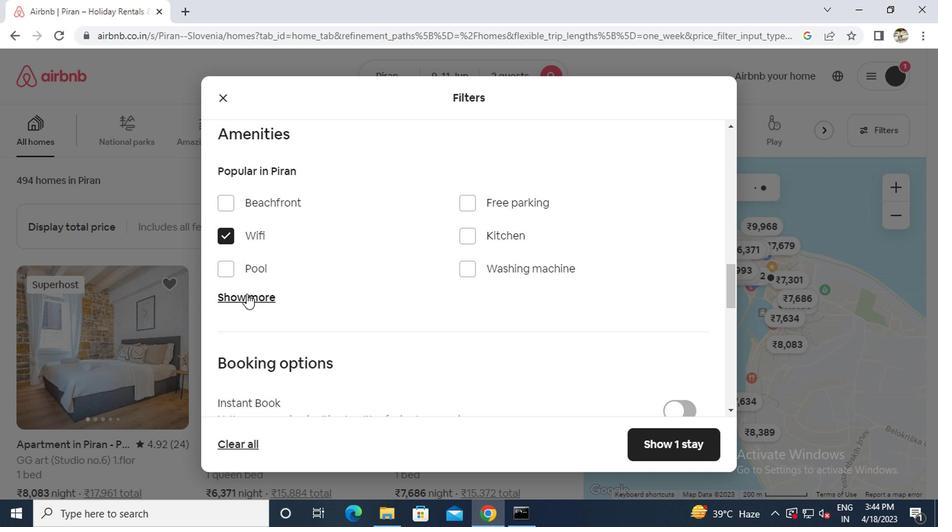 
Action: Mouse pressed left at (243, 297)
Screenshot: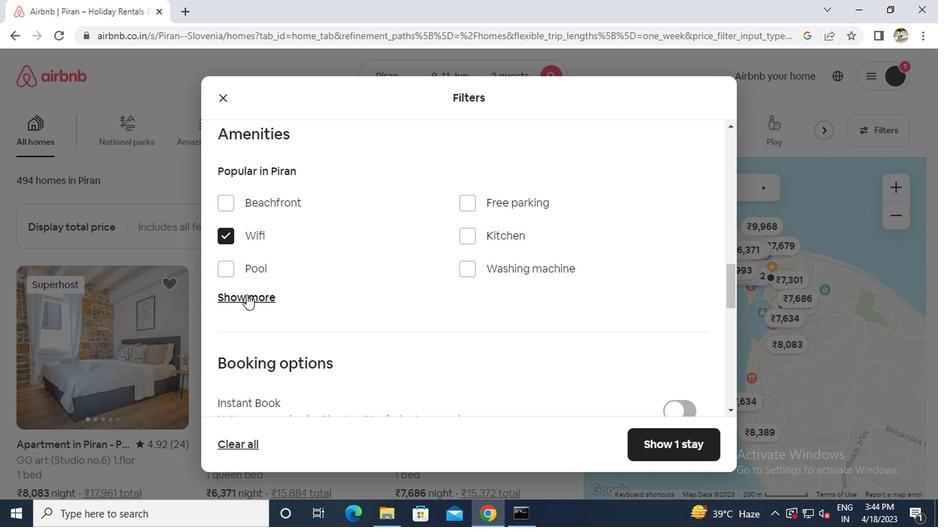 
Action: Mouse moved to (251, 291)
Screenshot: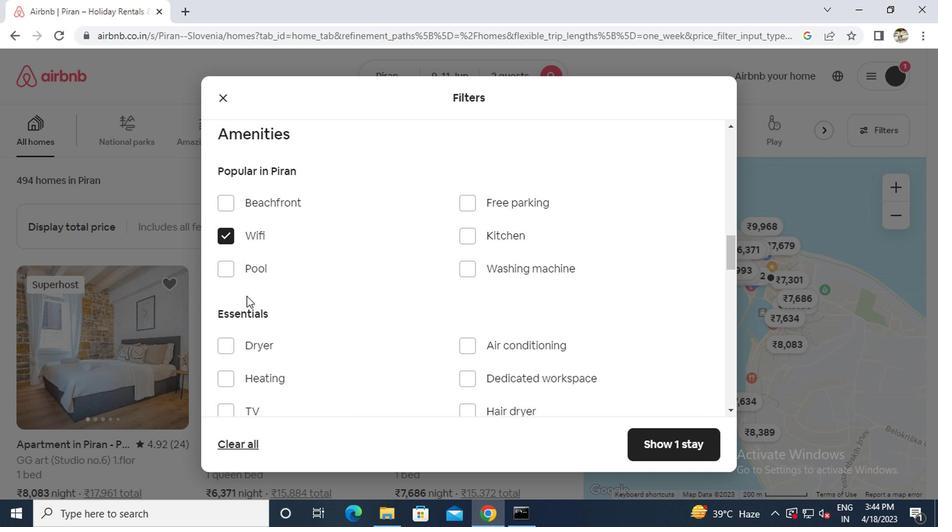 
Action: Mouse scrolled (251, 290) with delta (0, 0)
Screenshot: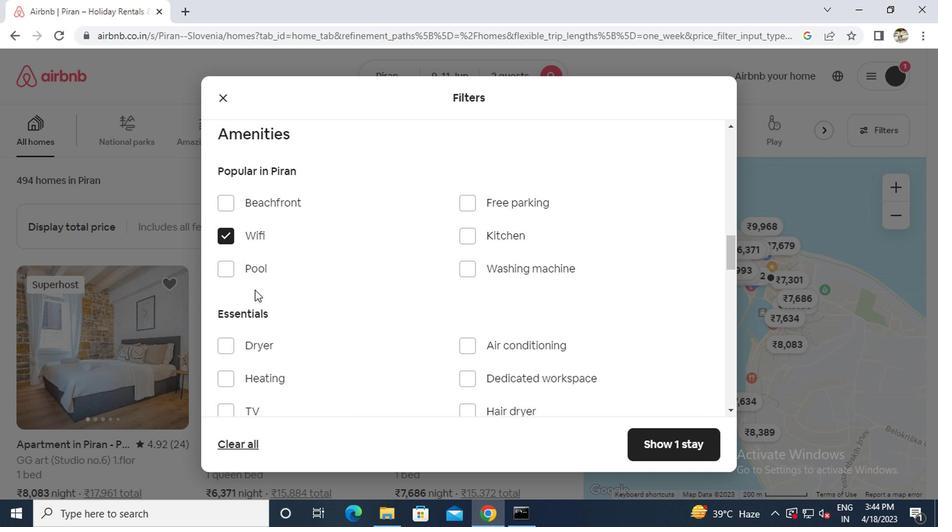 
Action: Mouse scrolled (251, 290) with delta (0, 0)
Screenshot: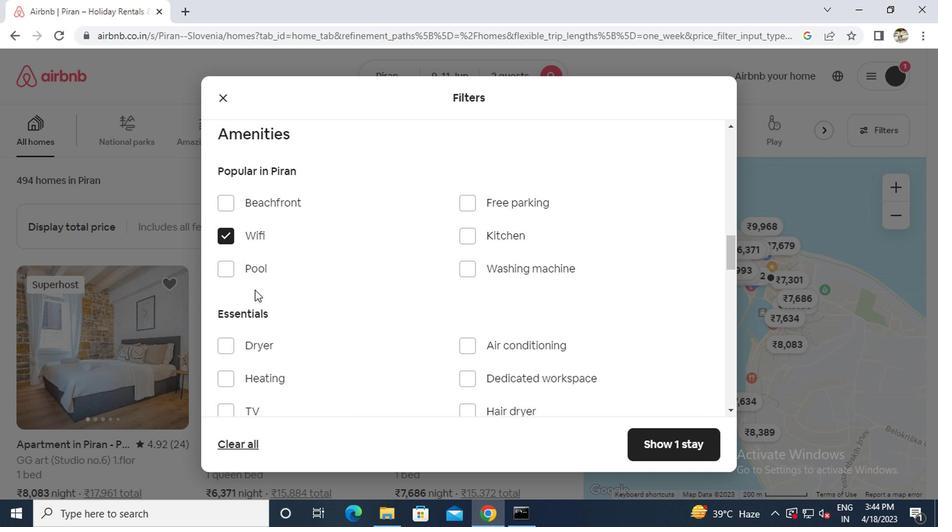 
Action: Mouse moved to (258, 243)
Screenshot: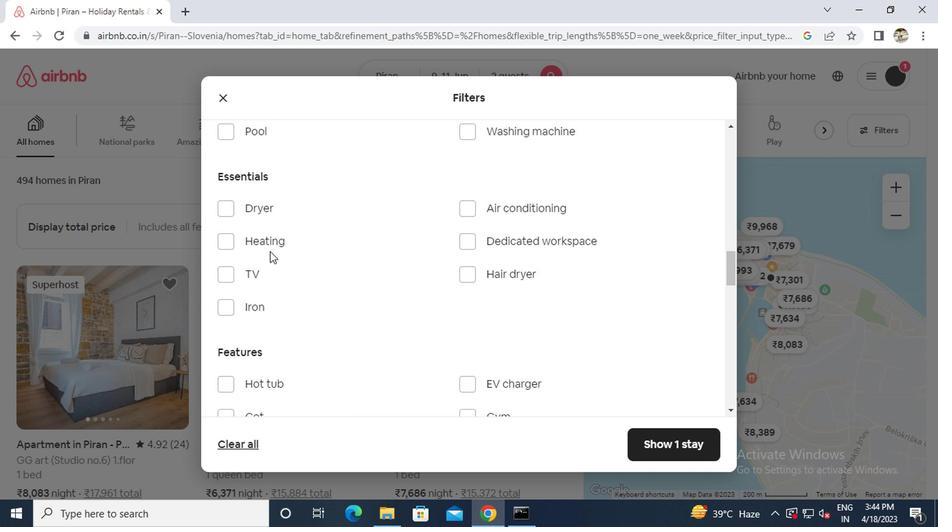 
Action: Mouse pressed left at (258, 243)
Screenshot: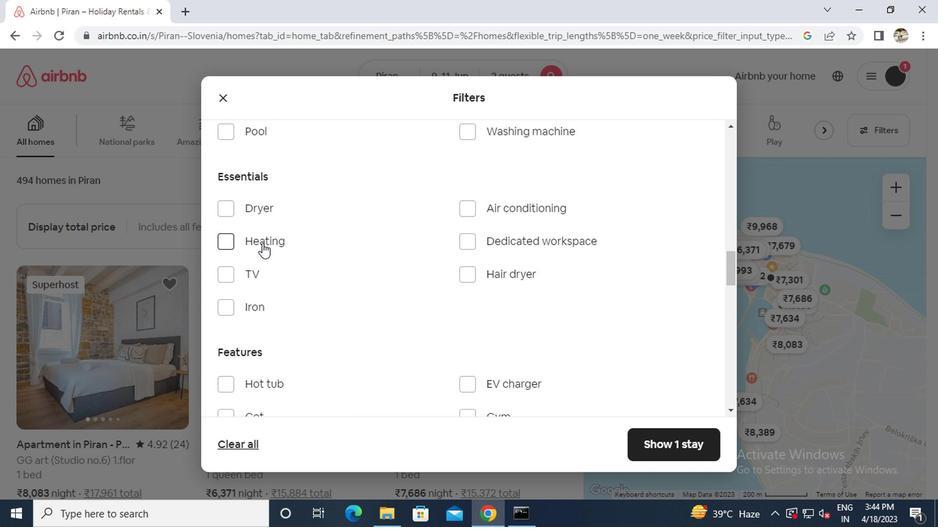 
Action: Mouse moved to (409, 322)
Screenshot: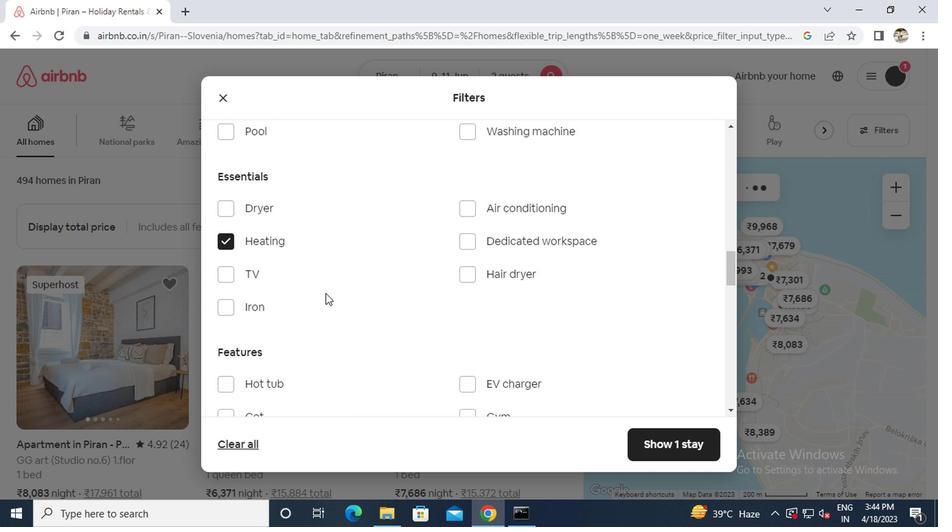 
Action: Mouse scrolled (409, 321) with delta (0, 0)
Screenshot: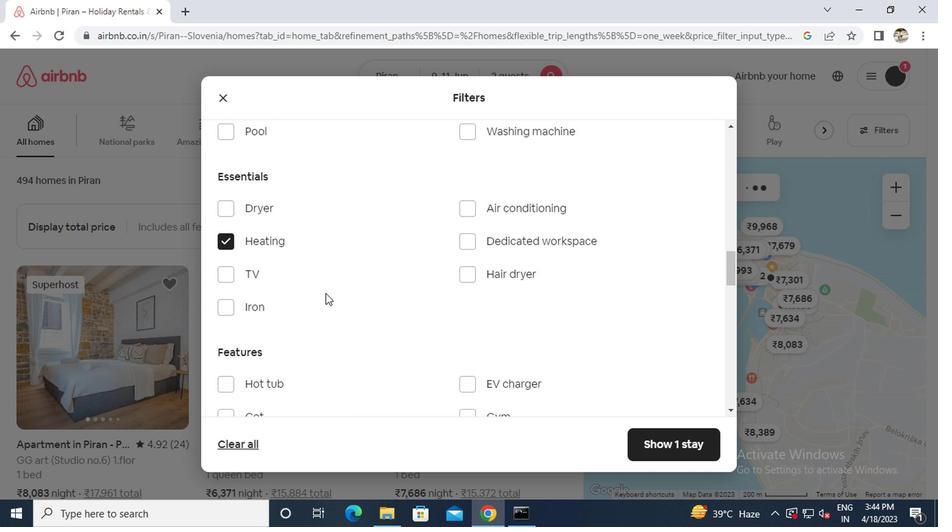 
Action: Mouse moved to (411, 322)
Screenshot: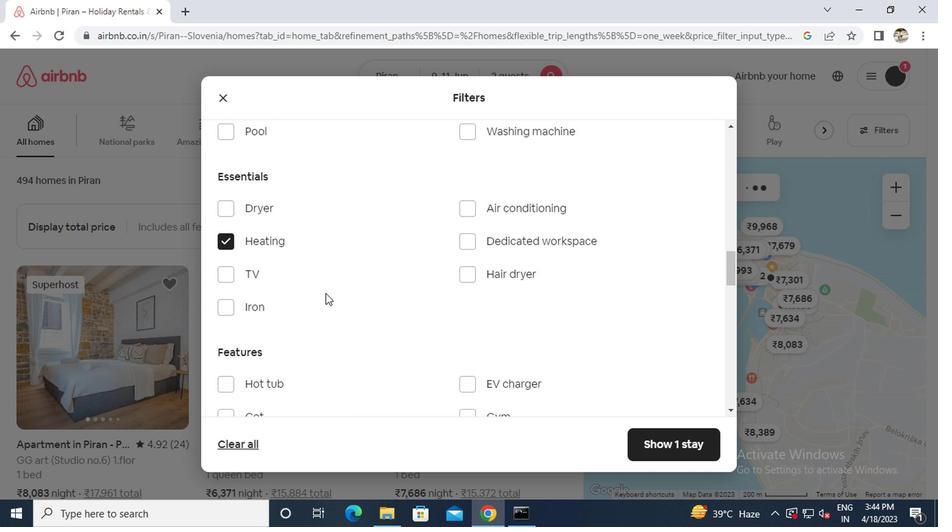 
Action: Mouse scrolled (411, 321) with delta (0, 0)
Screenshot: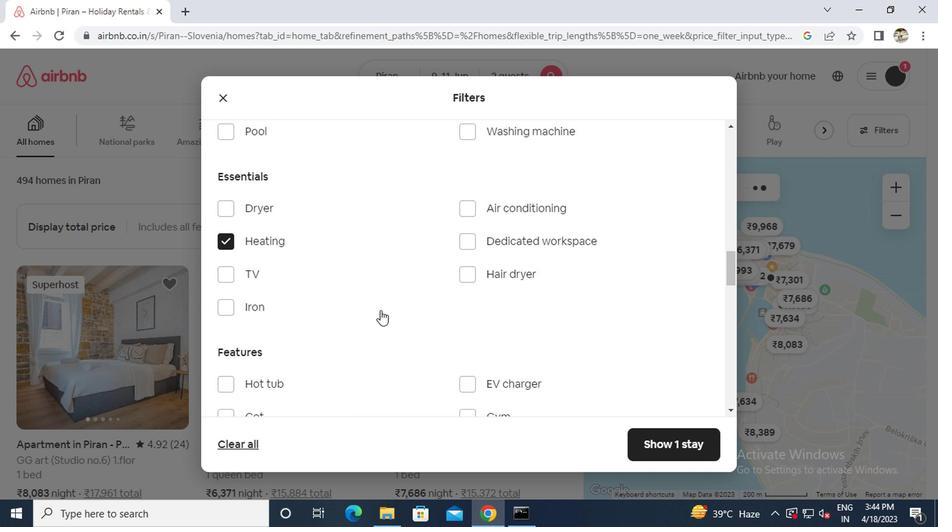 
Action: Mouse scrolled (411, 321) with delta (0, 0)
Screenshot: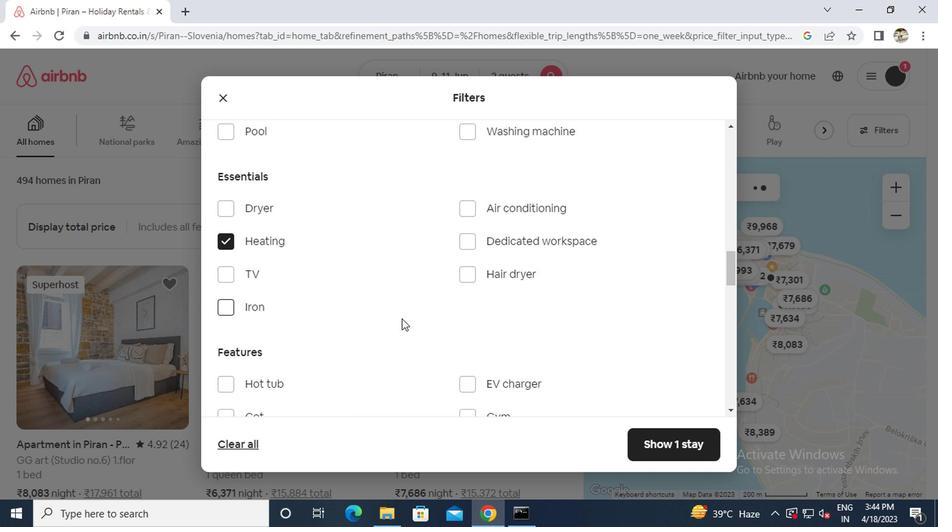 
Action: Mouse scrolled (411, 321) with delta (0, 0)
Screenshot: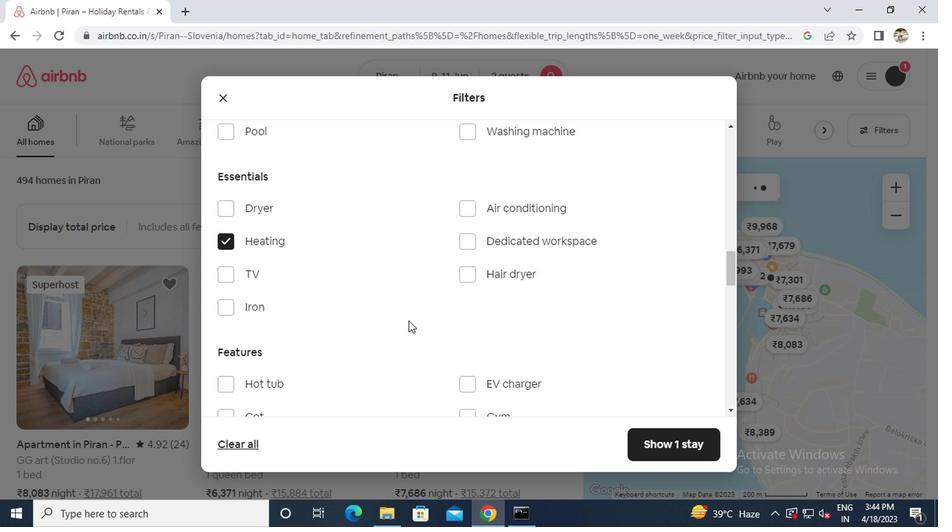 
Action: Mouse scrolled (411, 321) with delta (0, 0)
Screenshot: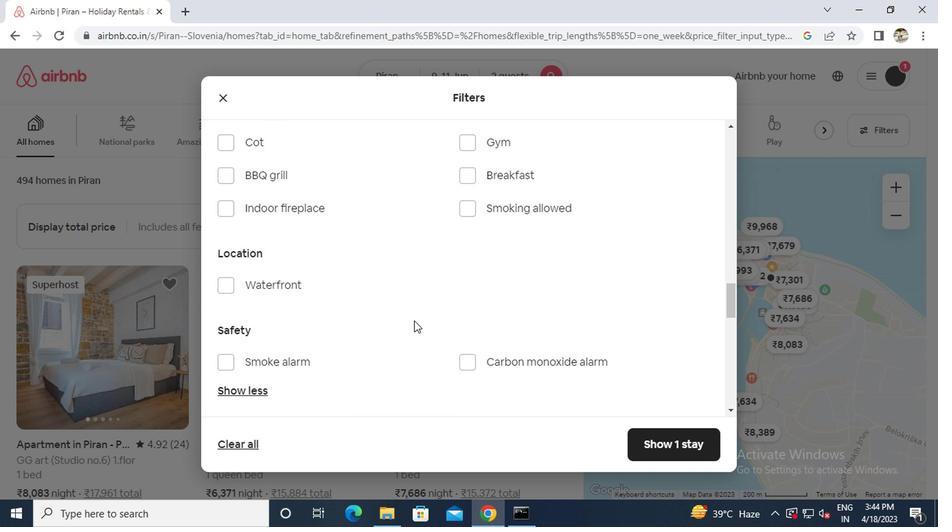 
Action: Mouse scrolled (411, 321) with delta (0, 0)
Screenshot: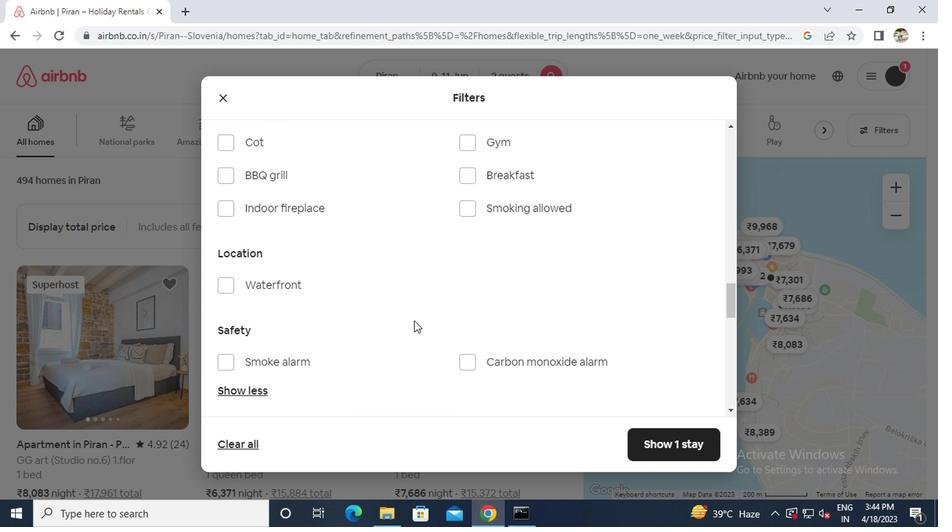 
Action: Mouse scrolled (411, 321) with delta (0, 0)
Screenshot: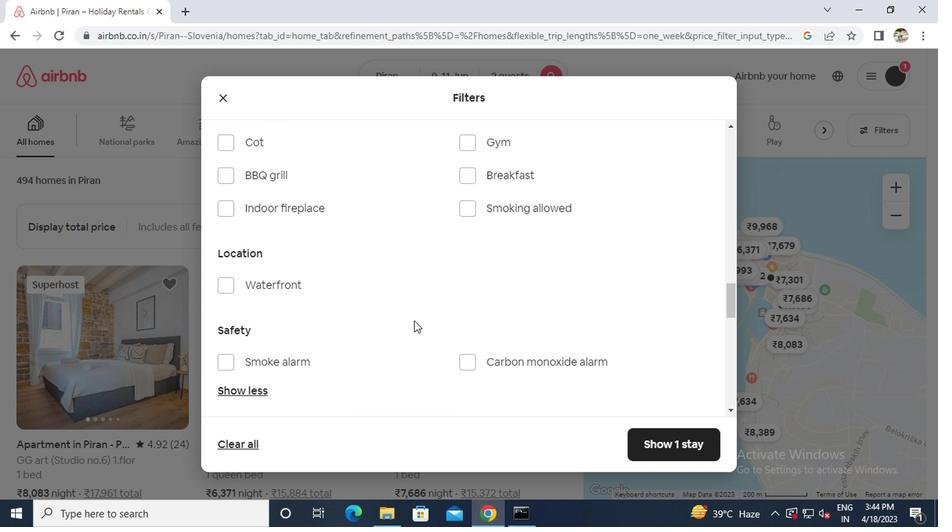 
Action: Mouse scrolled (411, 321) with delta (0, 0)
Screenshot: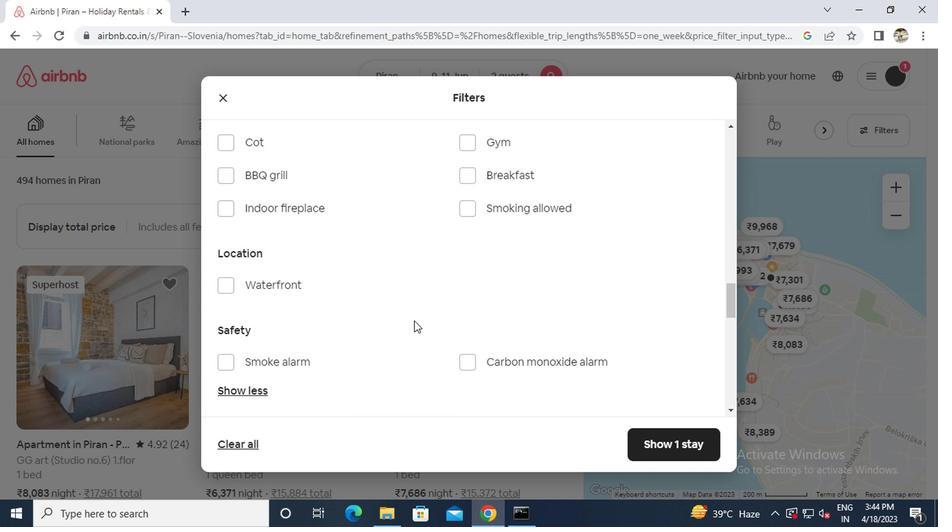 
Action: Mouse moved to (672, 272)
Screenshot: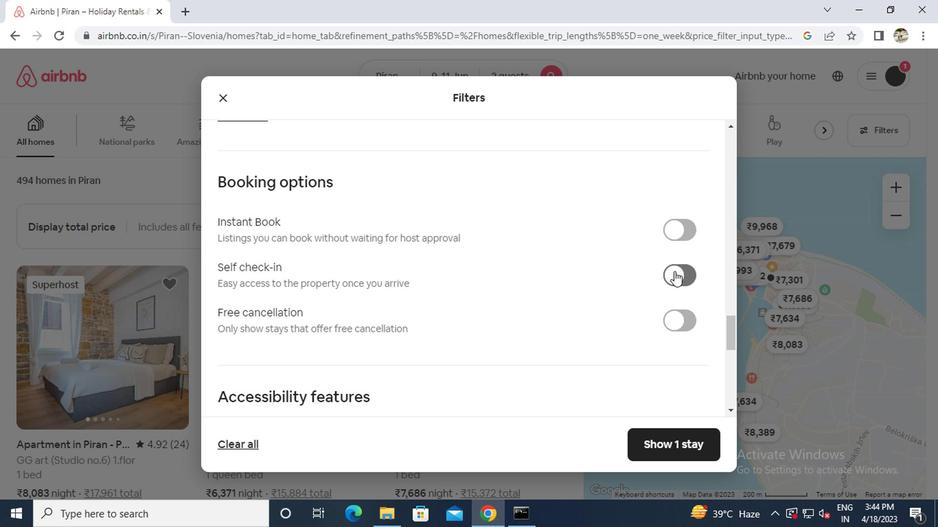 
Action: Mouse pressed left at (672, 272)
Screenshot: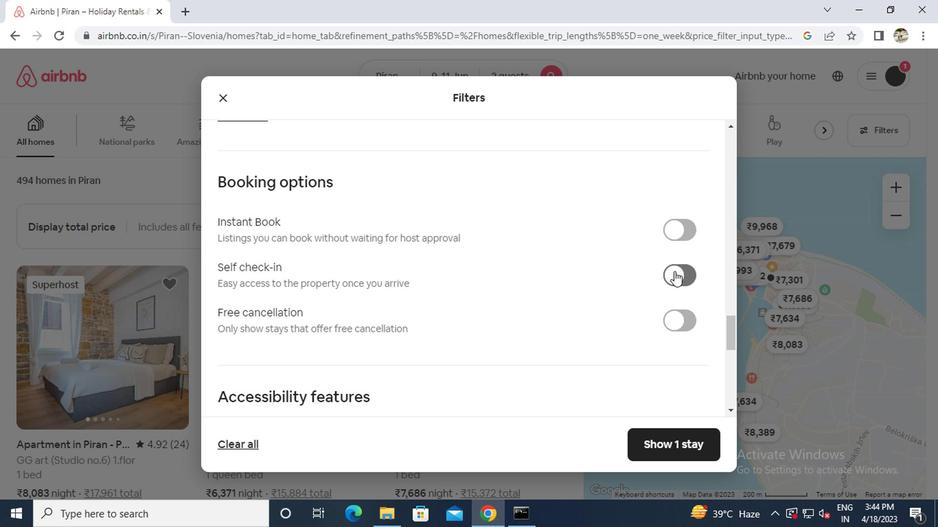 
Action: Mouse moved to (464, 296)
Screenshot: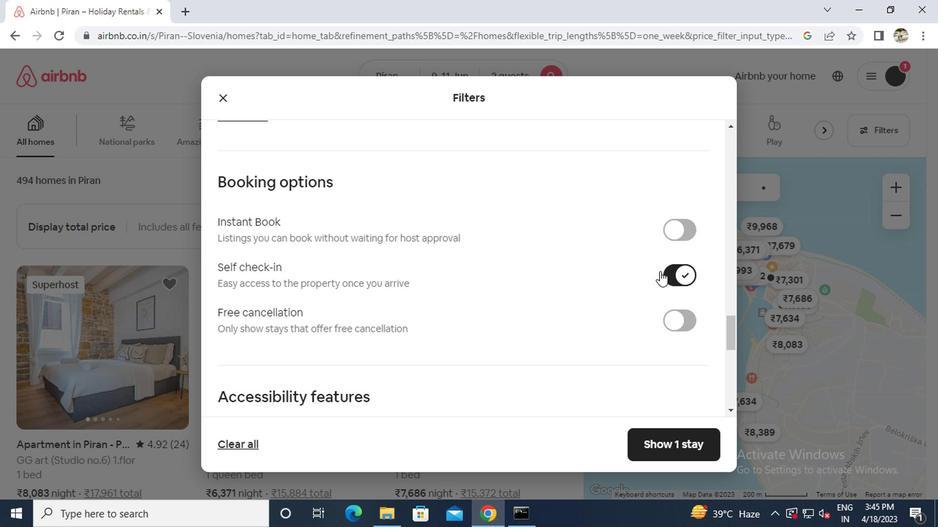 
Action: Mouse scrolled (464, 295) with delta (0, 0)
Screenshot: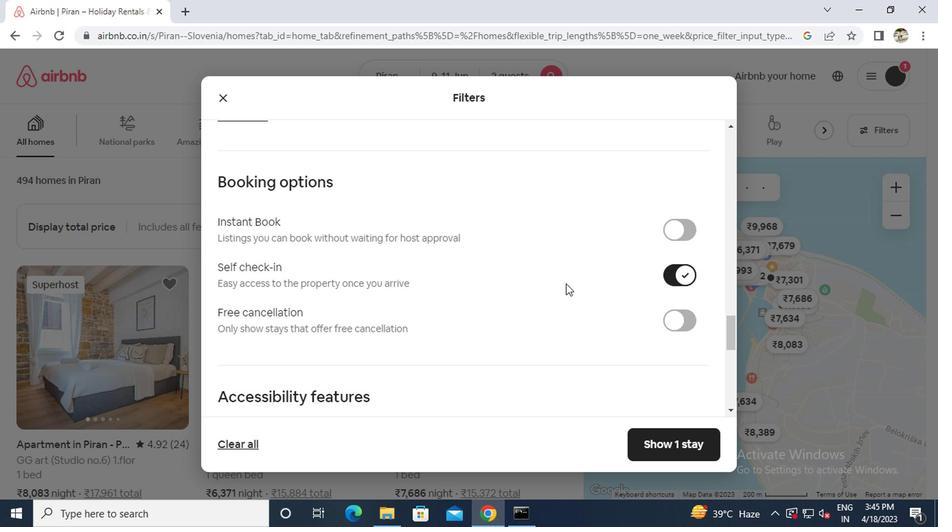 
Action: Mouse scrolled (464, 295) with delta (0, 0)
Screenshot: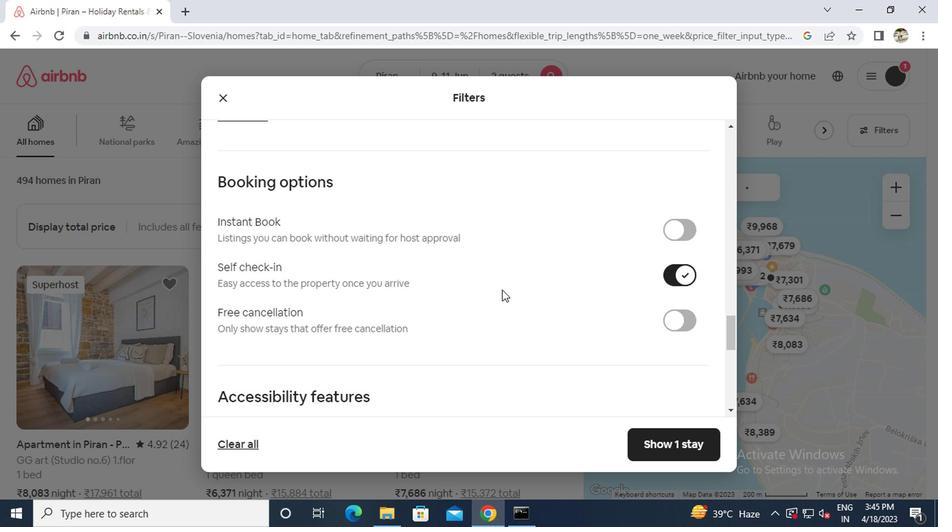 
Action: Mouse scrolled (464, 295) with delta (0, 0)
Screenshot: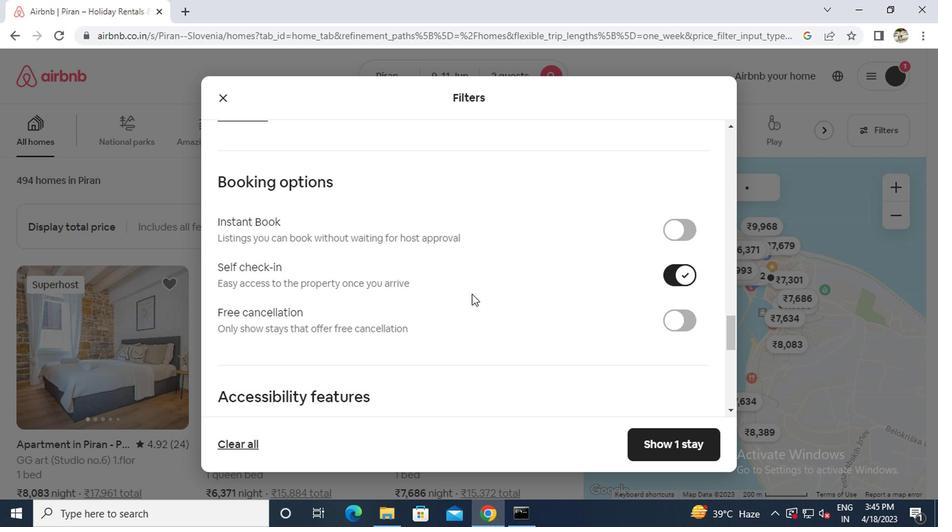 
Action: Mouse moved to (455, 299)
Screenshot: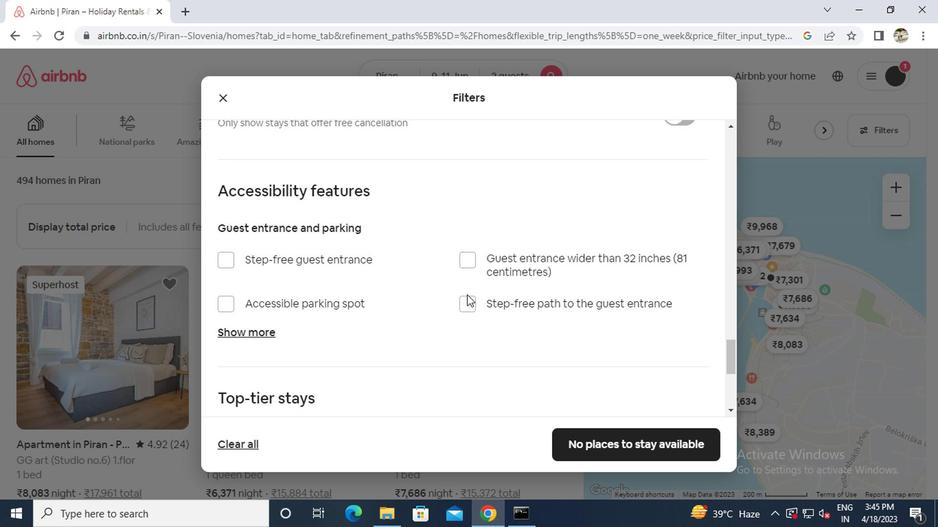 
Action: Mouse scrolled (455, 298) with delta (0, 0)
Screenshot: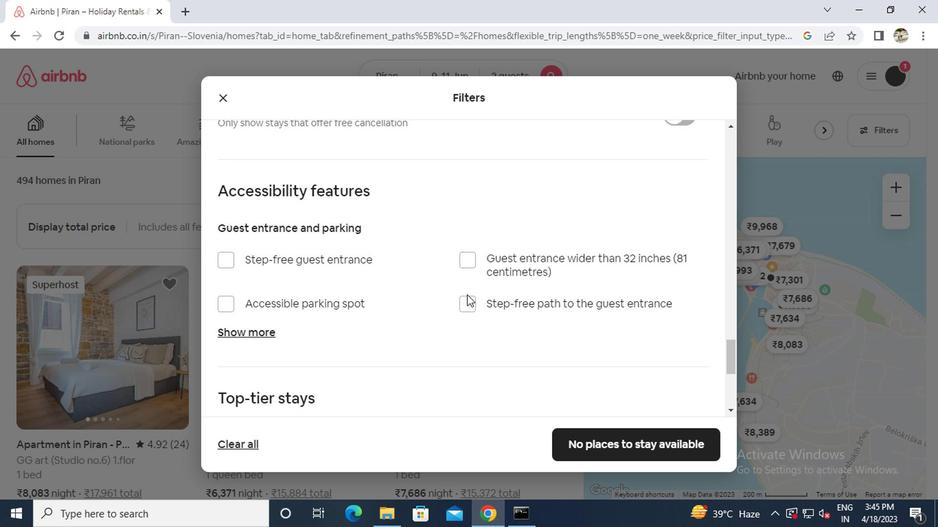 
Action: Mouse scrolled (455, 298) with delta (0, 0)
Screenshot: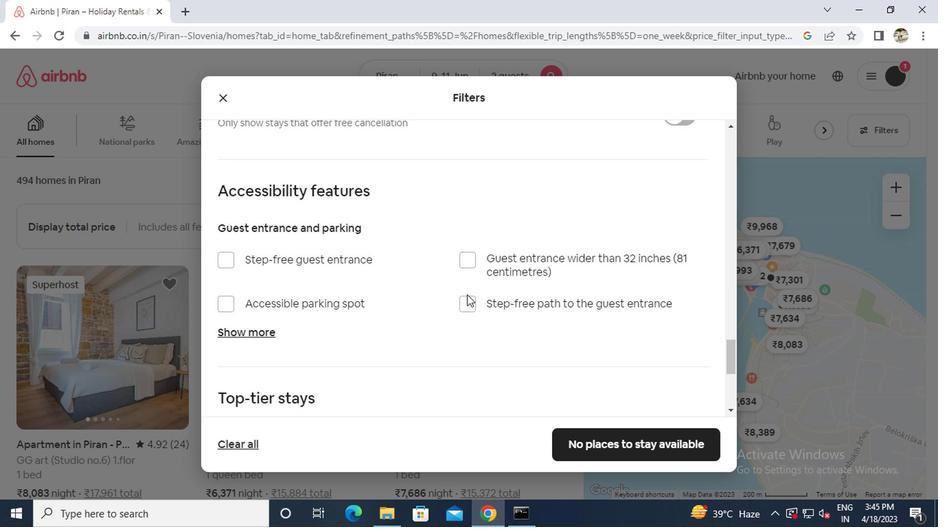 
Action: Mouse scrolled (455, 298) with delta (0, 0)
Screenshot: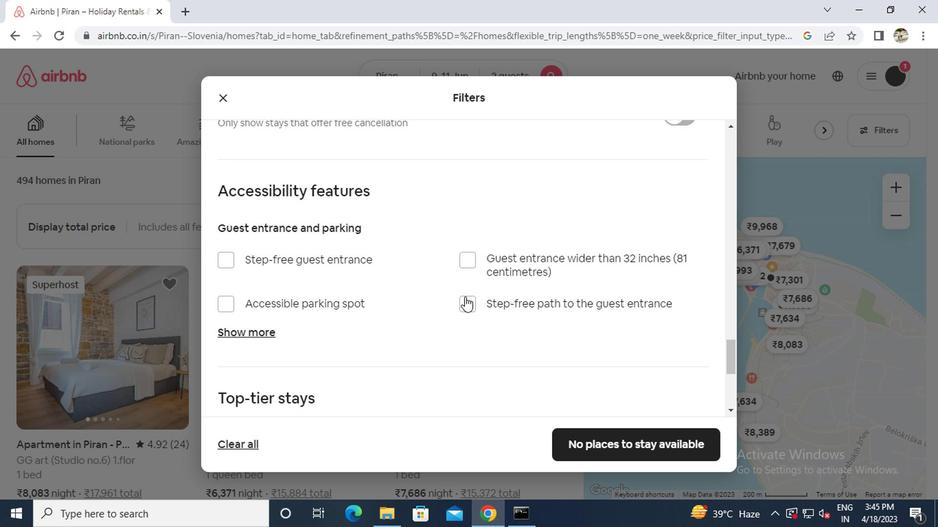 
Action: Mouse scrolled (455, 298) with delta (0, 0)
Screenshot: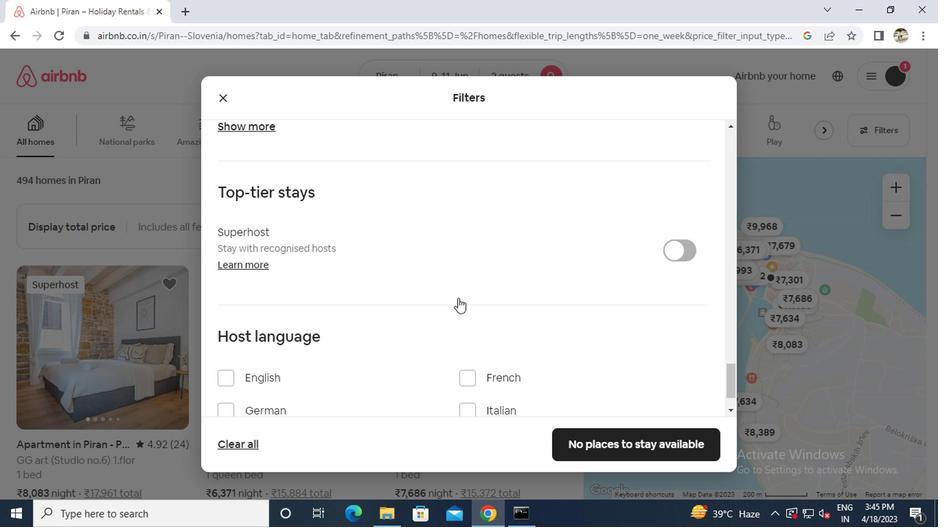 
Action: Mouse scrolled (455, 298) with delta (0, 0)
Screenshot: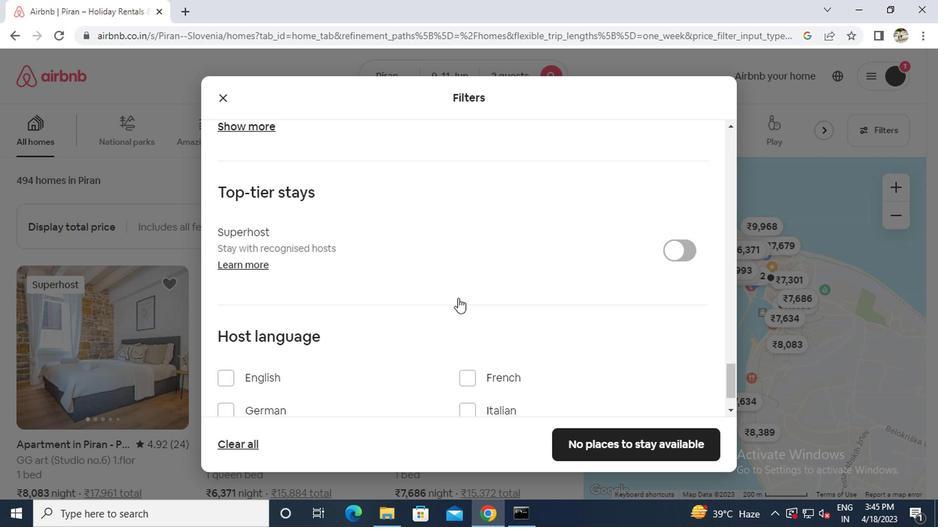 
Action: Mouse moved to (237, 323)
Screenshot: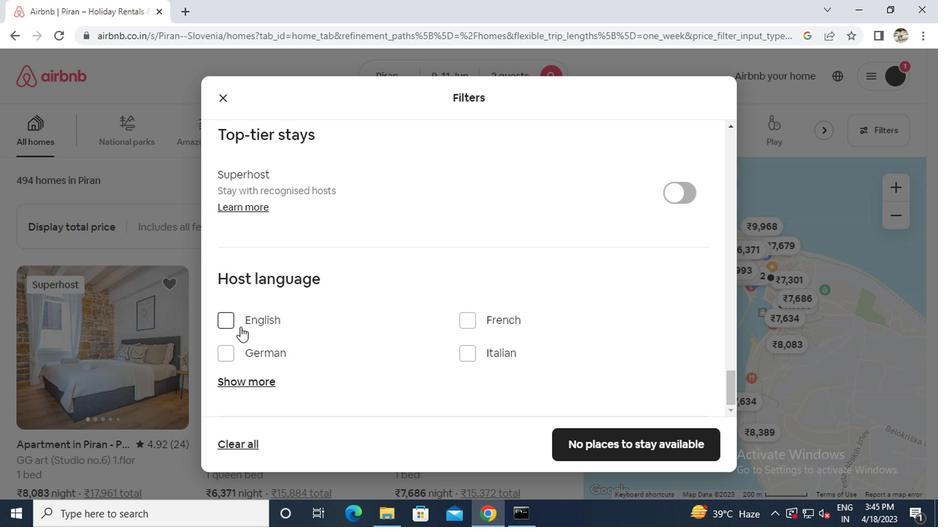 
Action: Mouse pressed left at (237, 323)
Screenshot: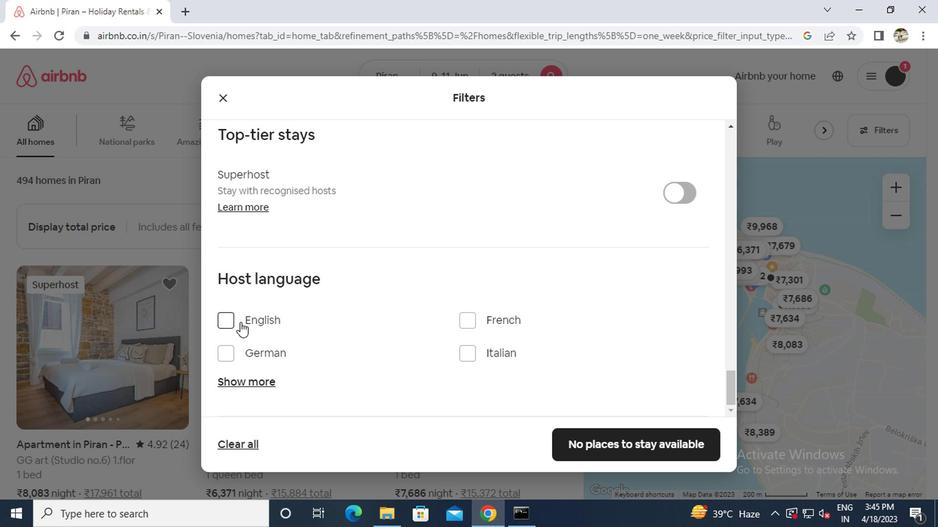 
Action: Mouse moved to (587, 443)
Screenshot: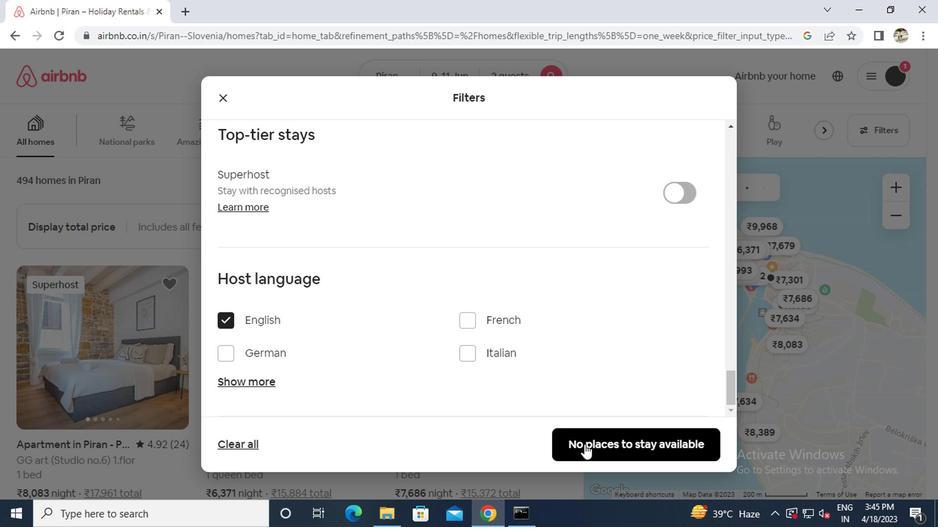 
Action: Mouse pressed left at (587, 443)
Screenshot: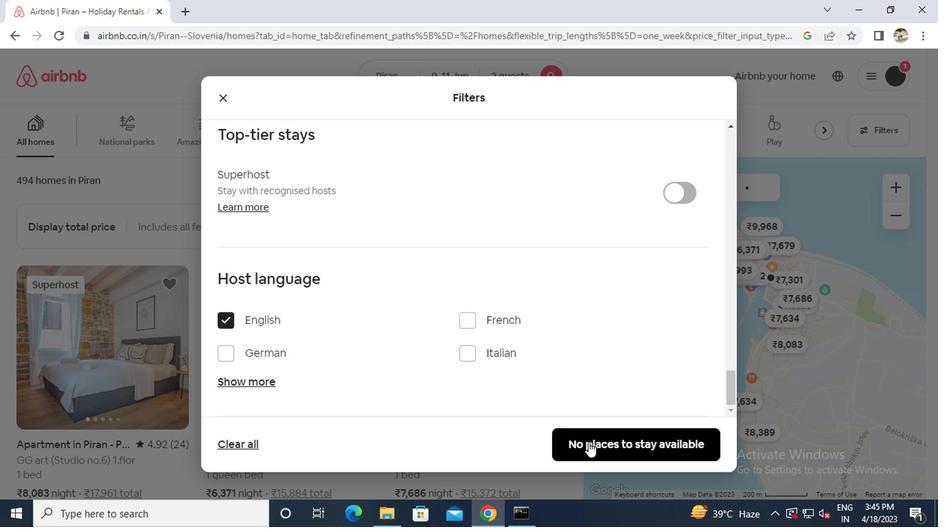 
